 Task: Open Card Software Performance Review in Board Social Media Influencer Giveaway Strategy and Execution to Workspace Flight Bookings and add a team member Softage.2@softage.net, a label Yellow, a checklist Social Media Marketing, an attachment from your onedrive, a color Yellow and finally, add a card description 'Research and develop new pricing strategy for service offerings' and a comment 'Let us approach this task with a sense of transparency and open communication, ensuring that all stakeholders are informed and involved.'. Add a start date 'Jan 06, 1900' with a due date 'Jan 13, 1900'
Action: Mouse moved to (97, 373)
Screenshot: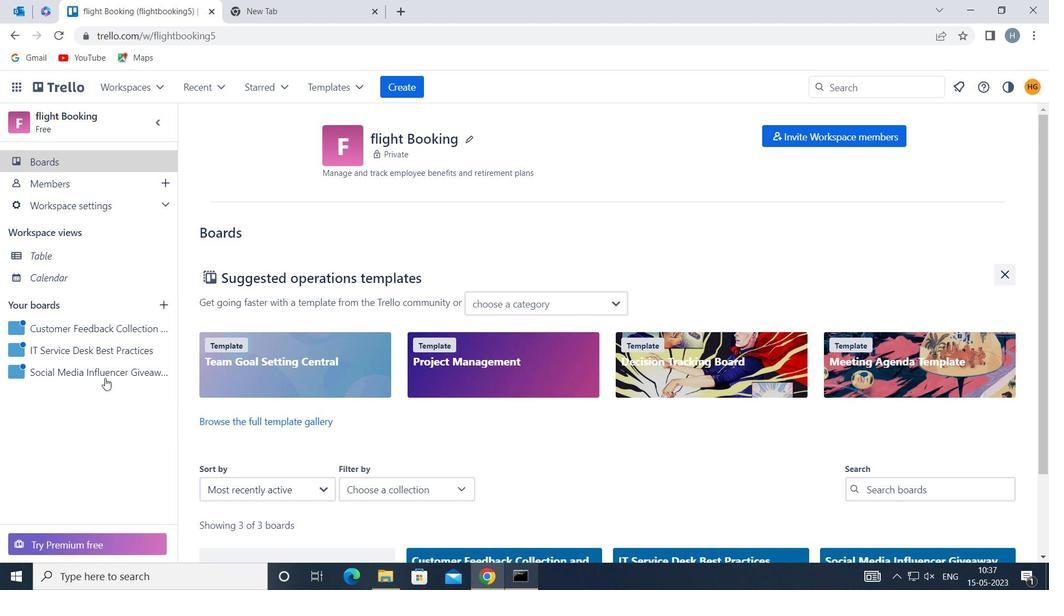 
Action: Mouse pressed left at (97, 373)
Screenshot: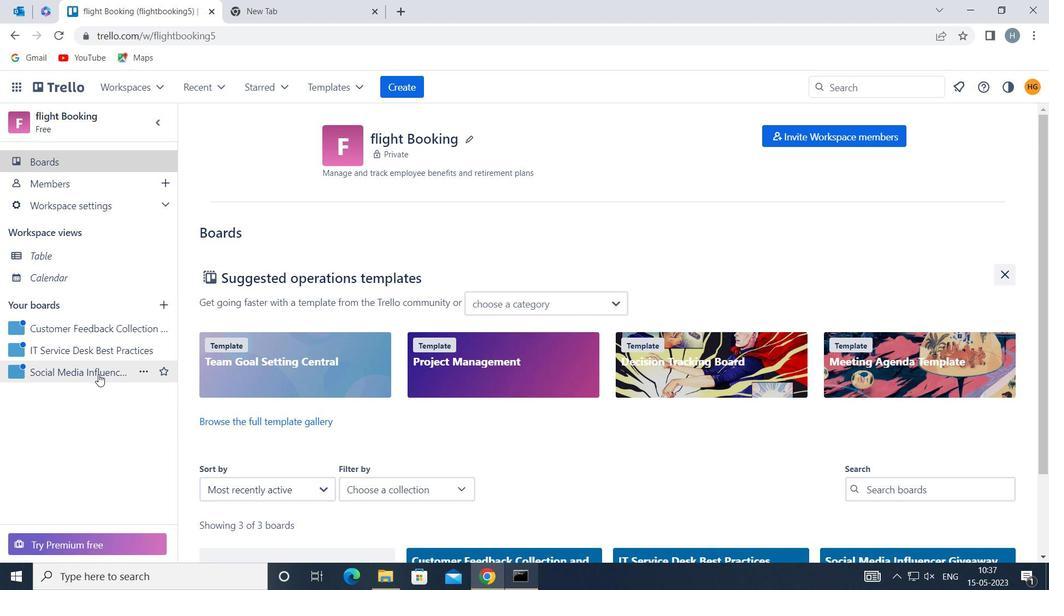 
Action: Mouse moved to (455, 189)
Screenshot: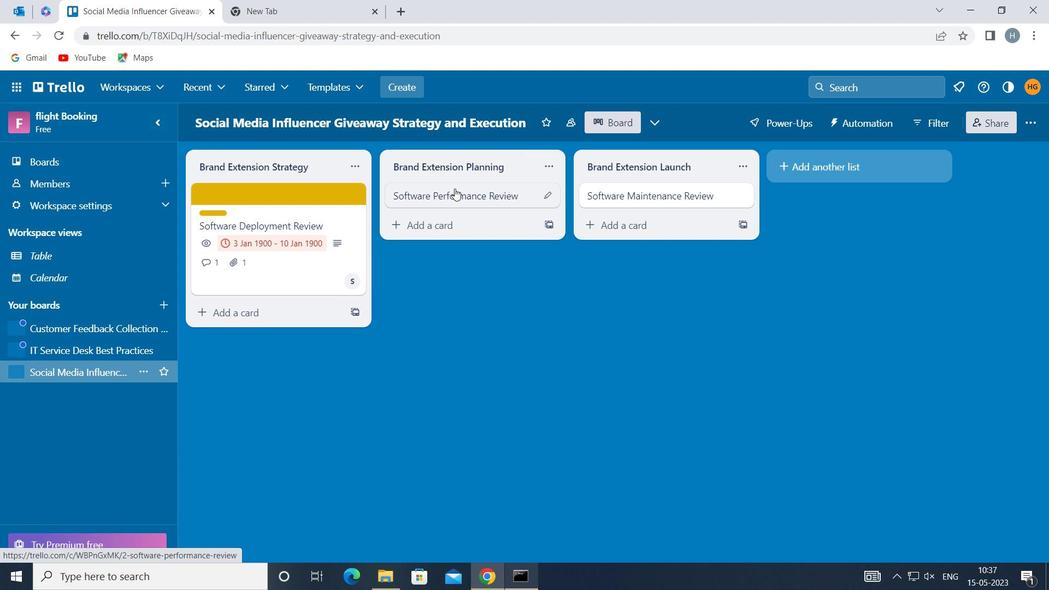
Action: Mouse pressed left at (455, 189)
Screenshot: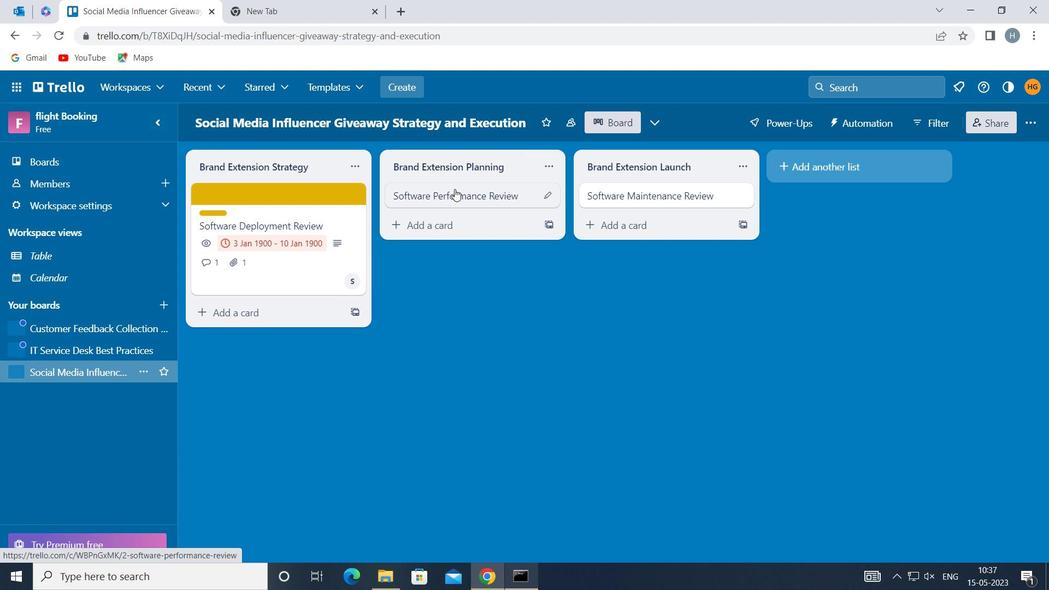 
Action: Mouse moved to (697, 240)
Screenshot: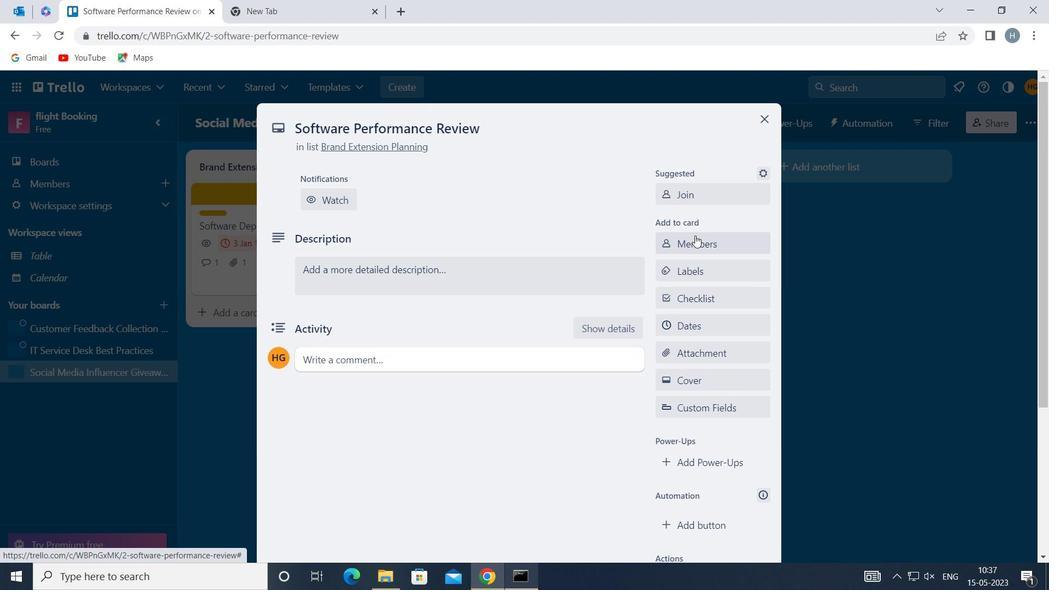 
Action: Mouse pressed left at (697, 240)
Screenshot: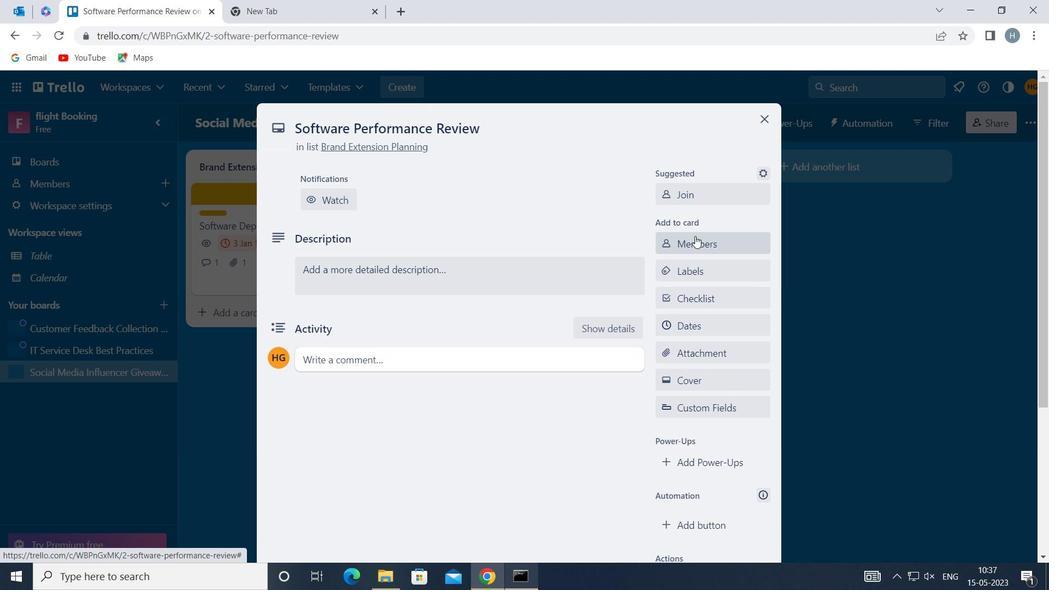
Action: Key pressed softage
Screenshot: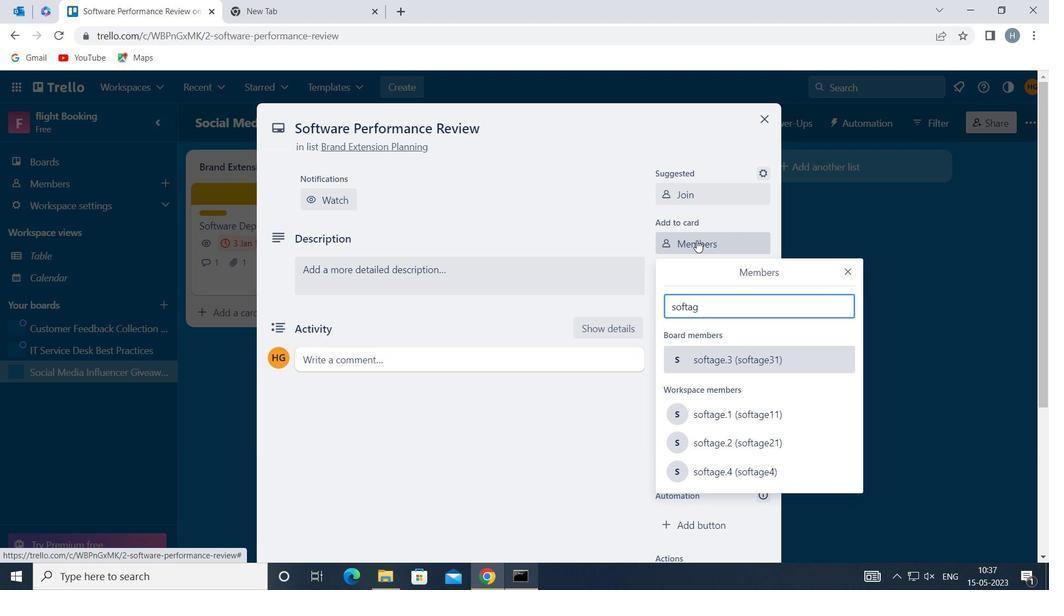 
Action: Mouse moved to (740, 441)
Screenshot: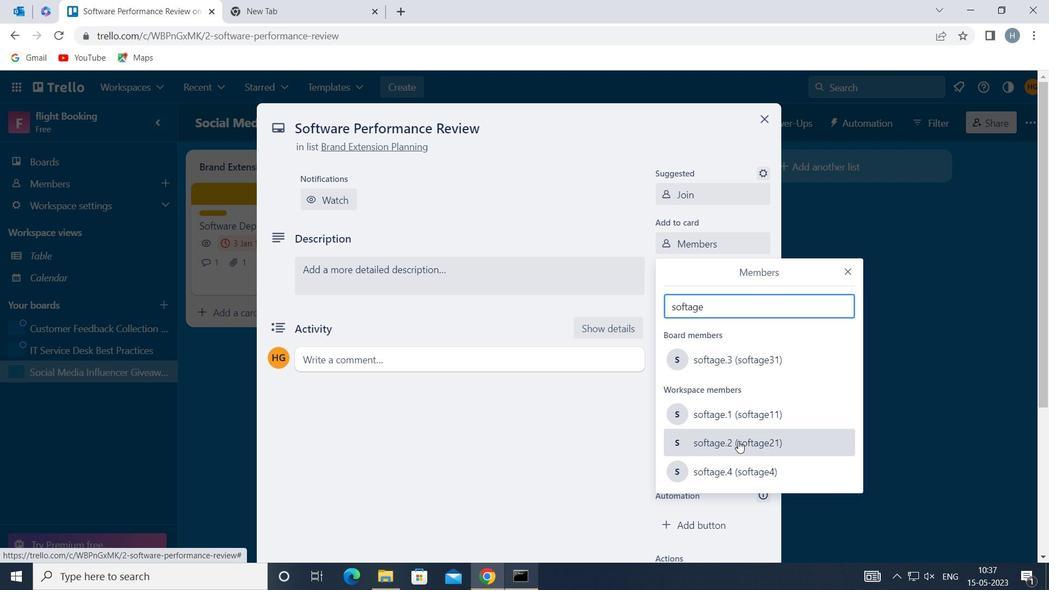 
Action: Mouse pressed left at (740, 441)
Screenshot: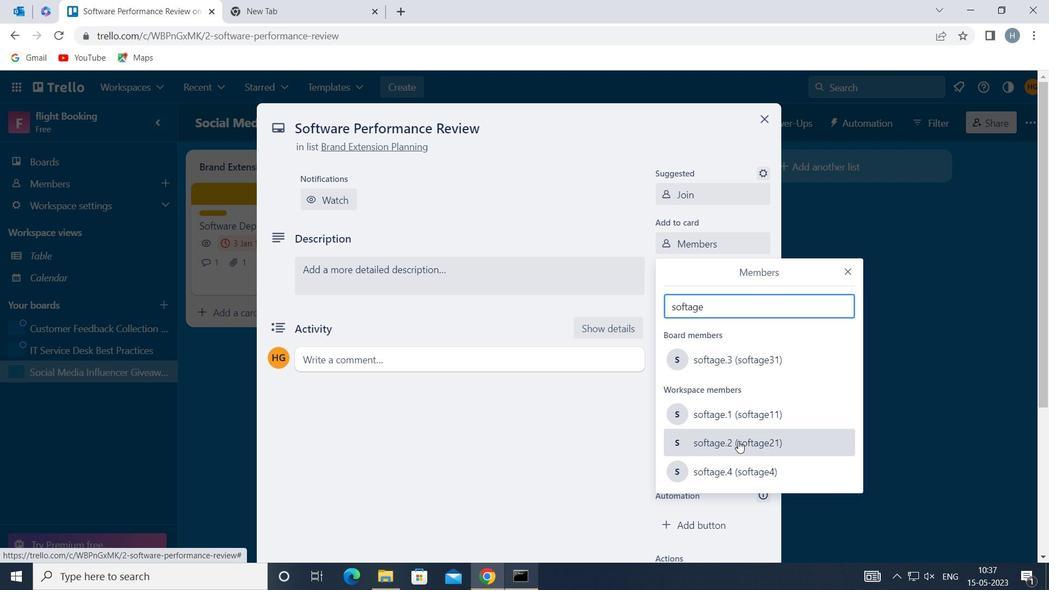 
Action: Mouse moved to (851, 271)
Screenshot: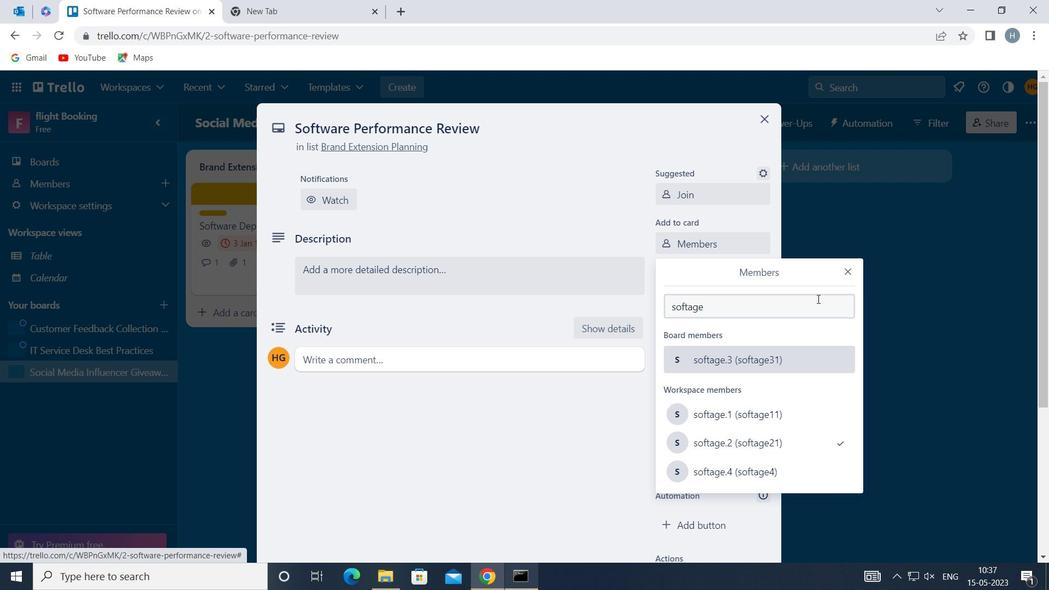
Action: Mouse pressed left at (851, 271)
Screenshot: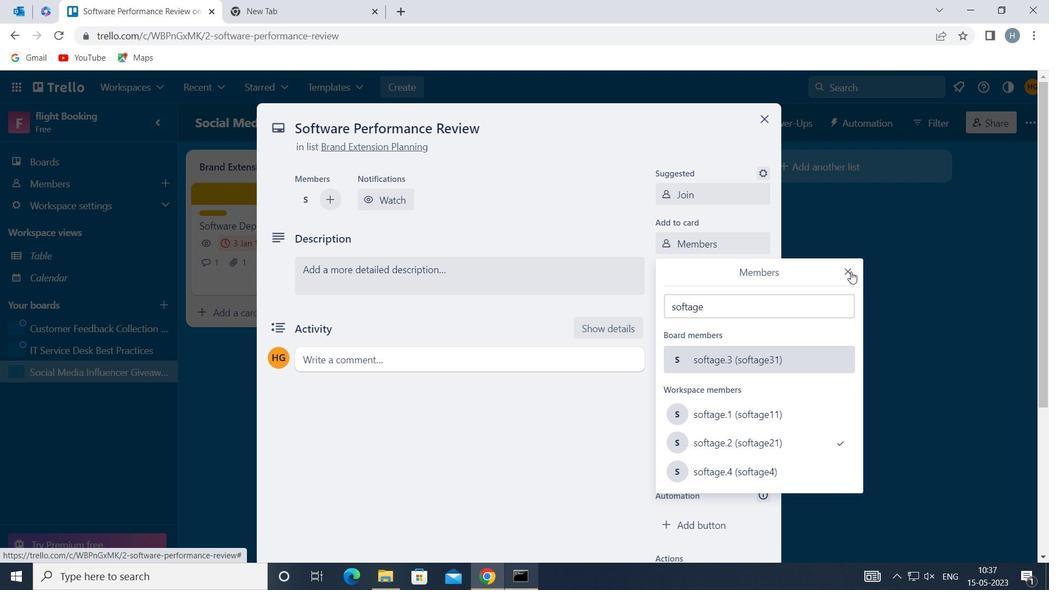 
Action: Mouse moved to (719, 265)
Screenshot: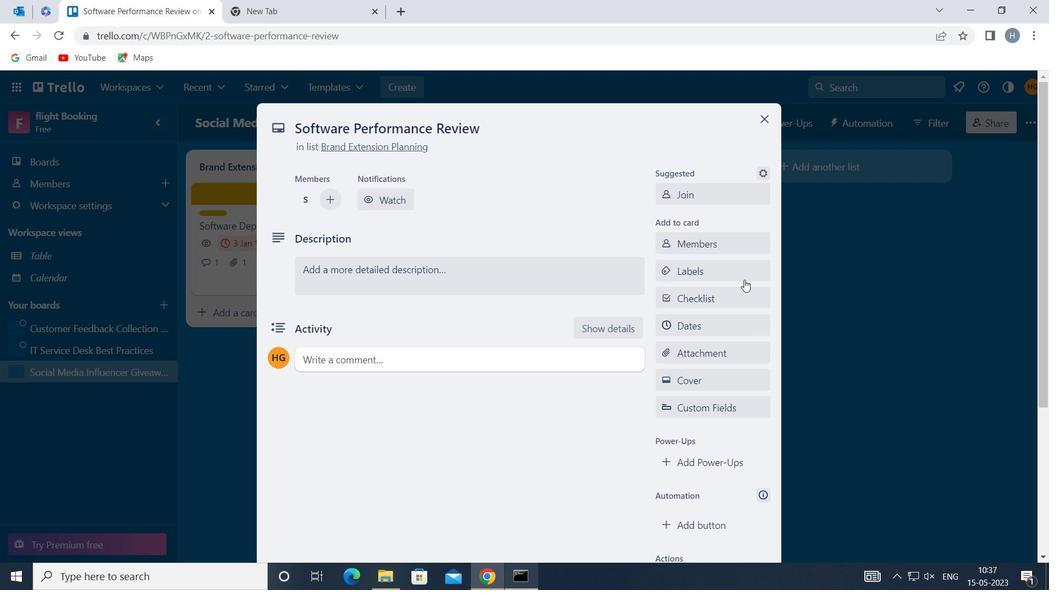 
Action: Mouse pressed left at (719, 265)
Screenshot: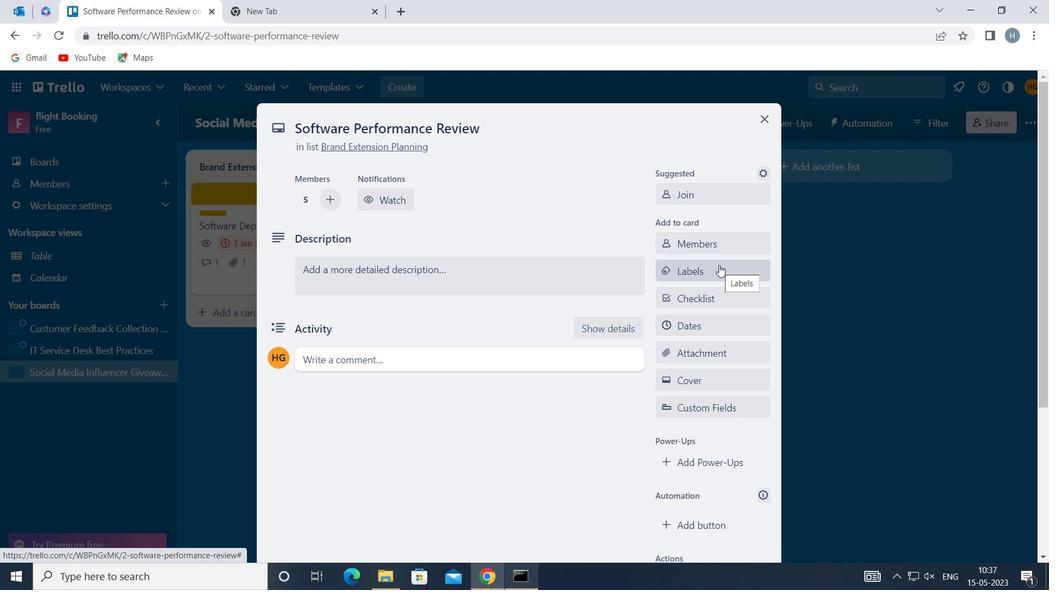 
Action: Mouse moved to (738, 225)
Screenshot: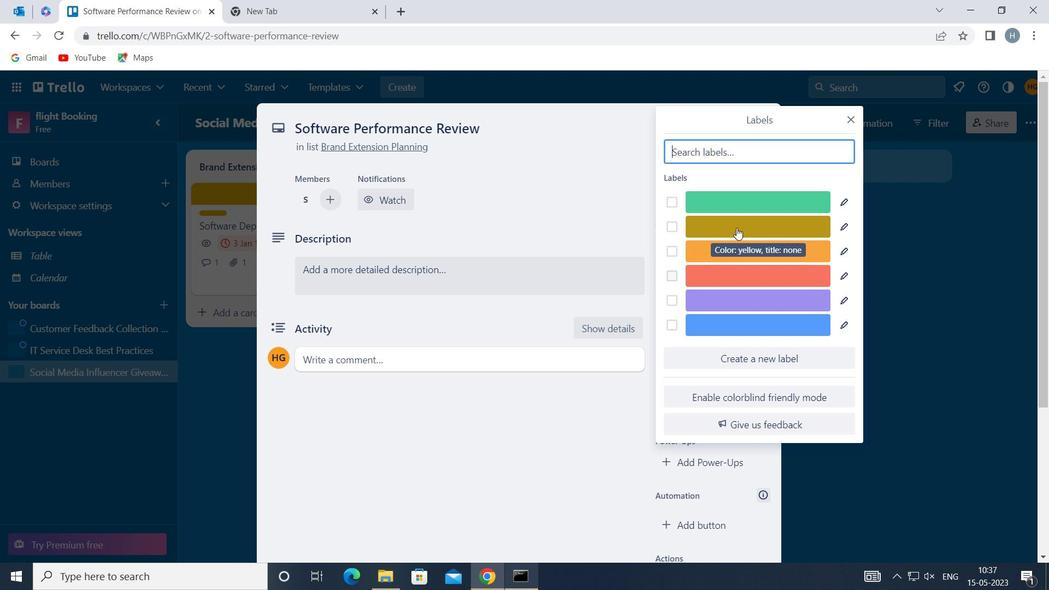 
Action: Mouse pressed left at (738, 225)
Screenshot: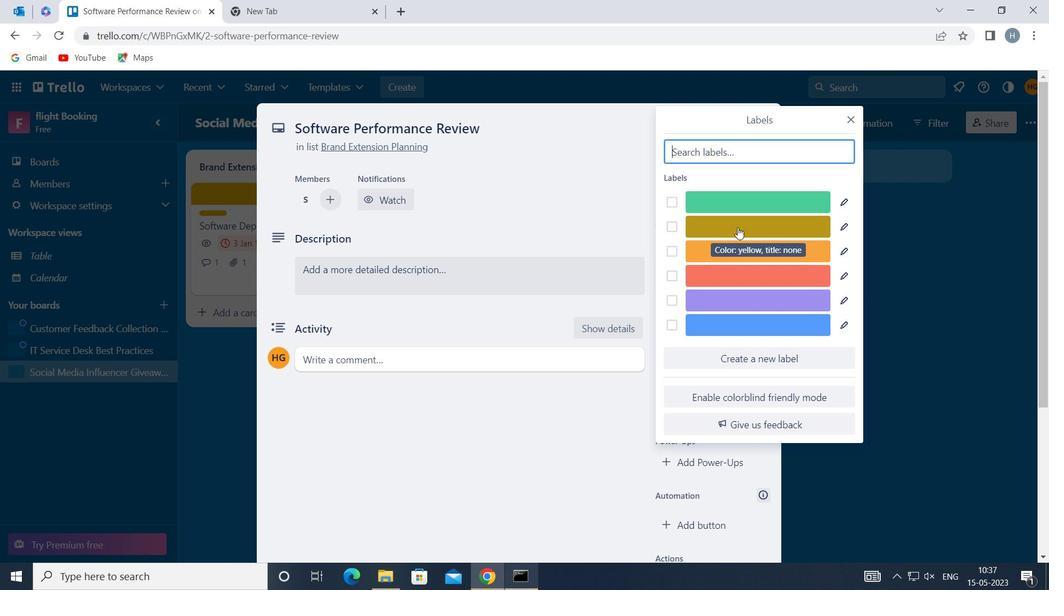 
Action: Mouse moved to (850, 117)
Screenshot: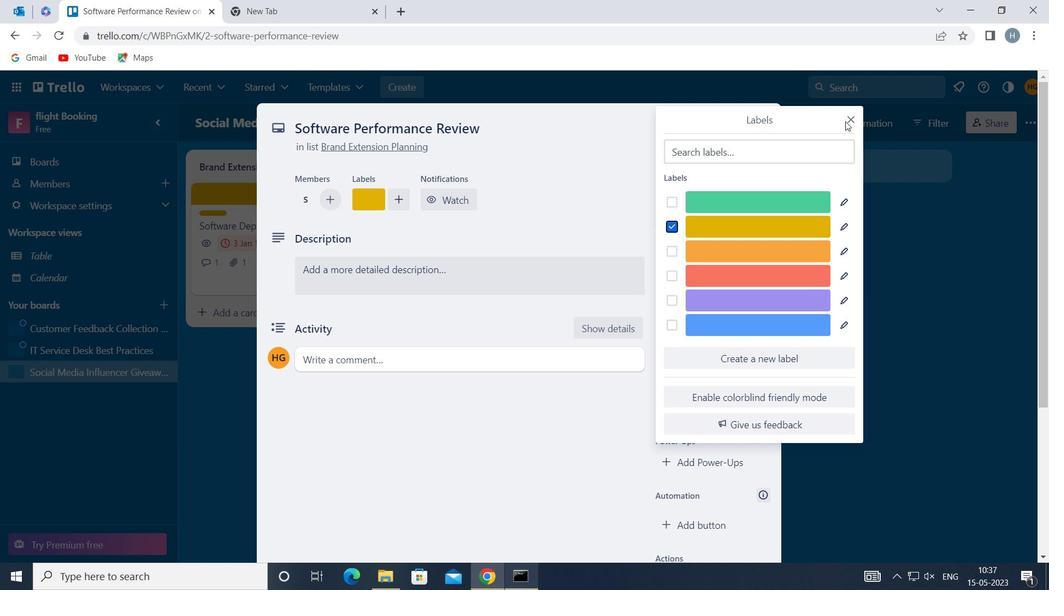 
Action: Mouse pressed left at (850, 117)
Screenshot: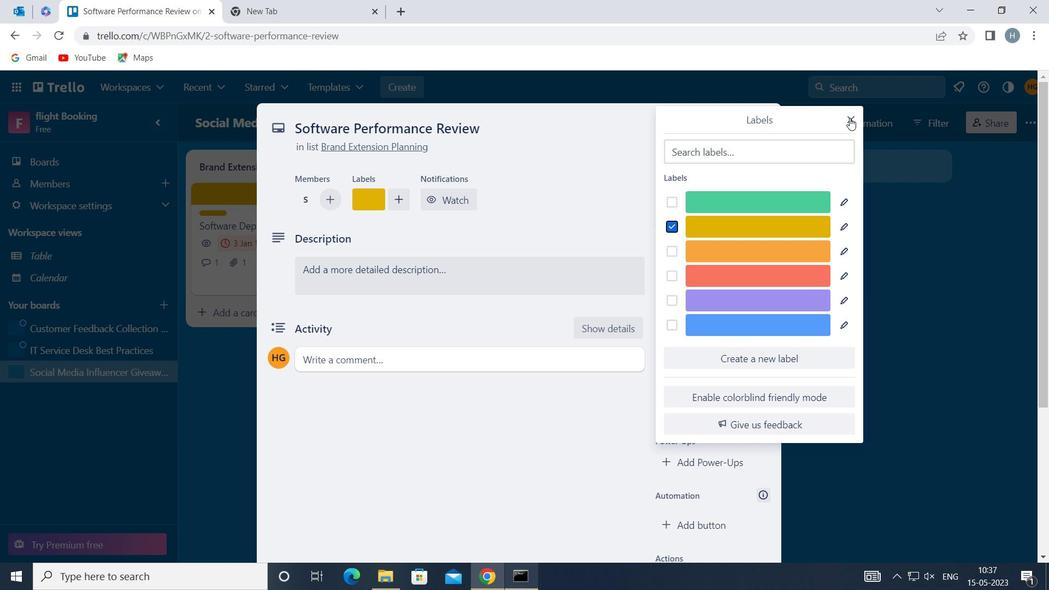 
Action: Mouse moved to (730, 289)
Screenshot: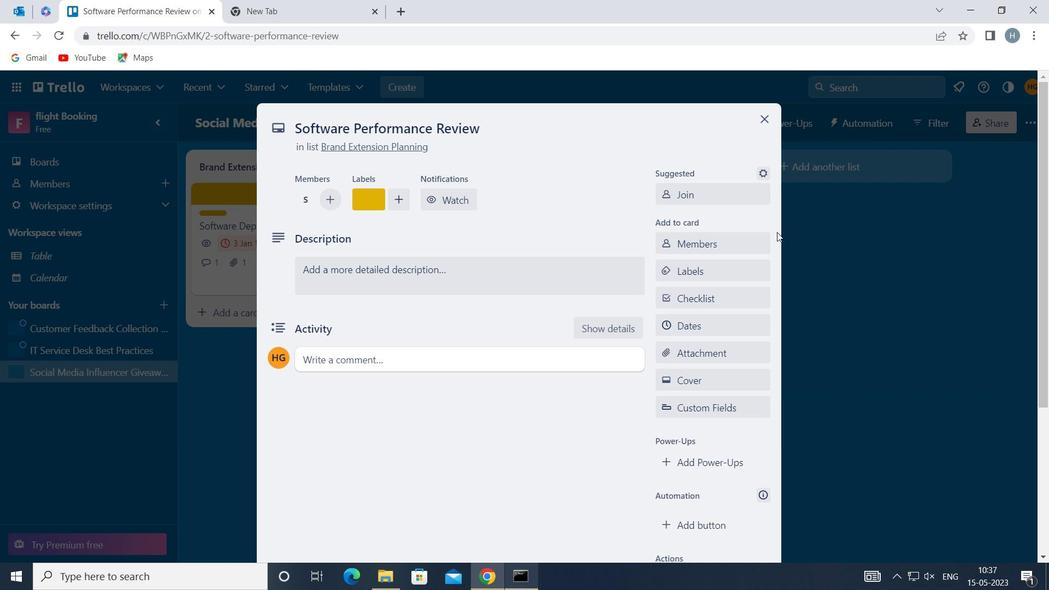 
Action: Mouse pressed left at (730, 289)
Screenshot: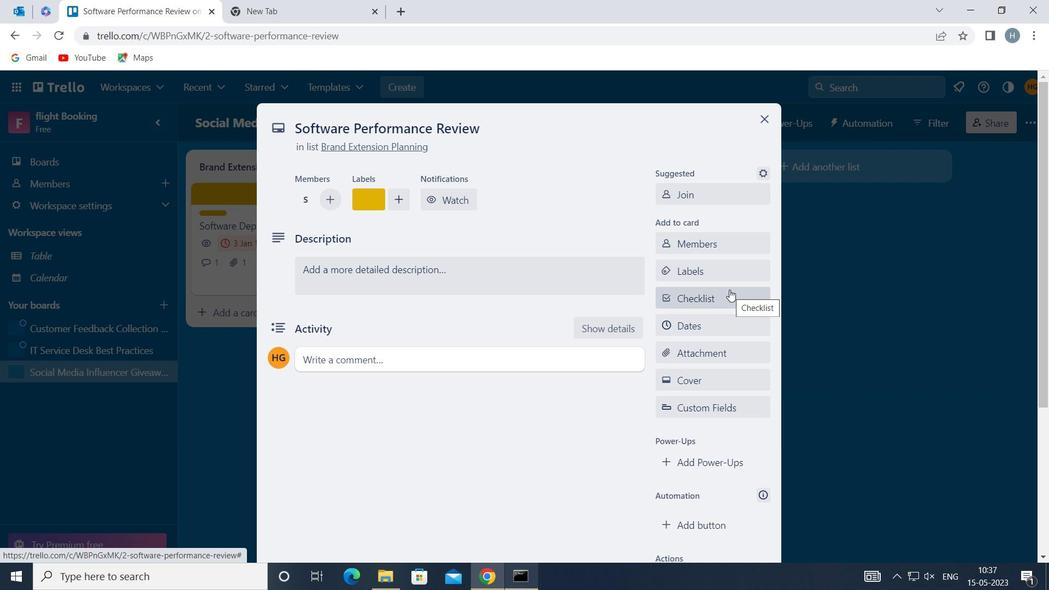 
Action: Key pressed <Key.shift>SOCIAL<Key.space><Key.shift>MEDIA<Key.space><Key.shift>MARKETING
Screenshot: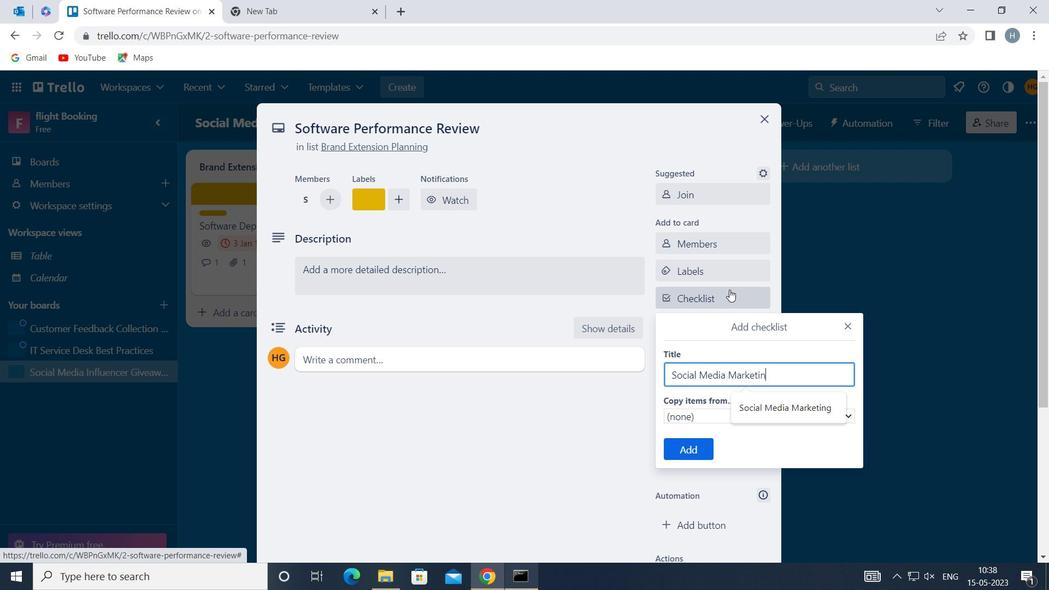 
Action: Mouse moved to (684, 446)
Screenshot: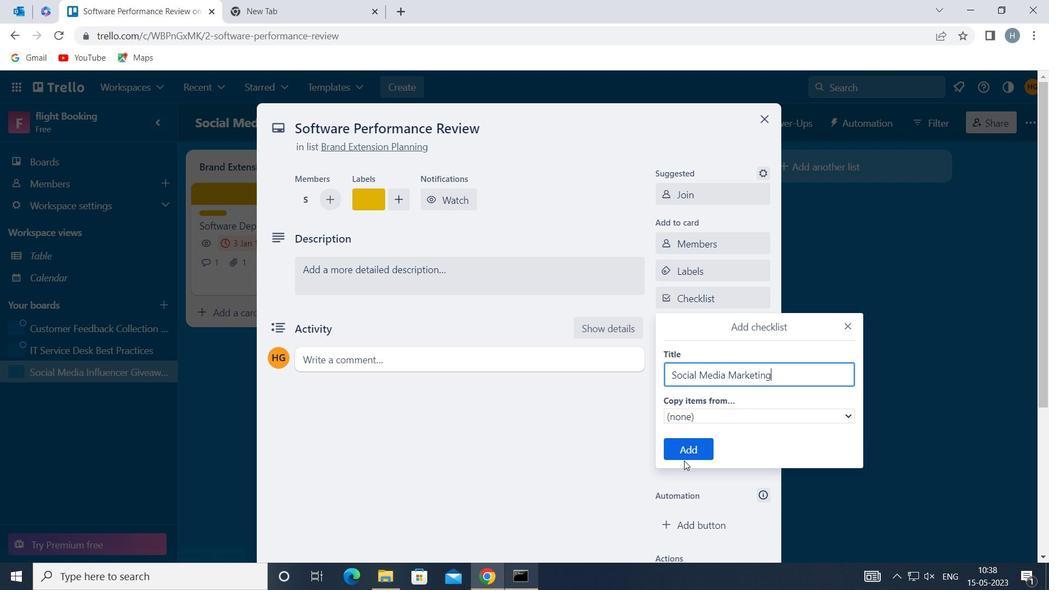 
Action: Mouse pressed left at (684, 446)
Screenshot: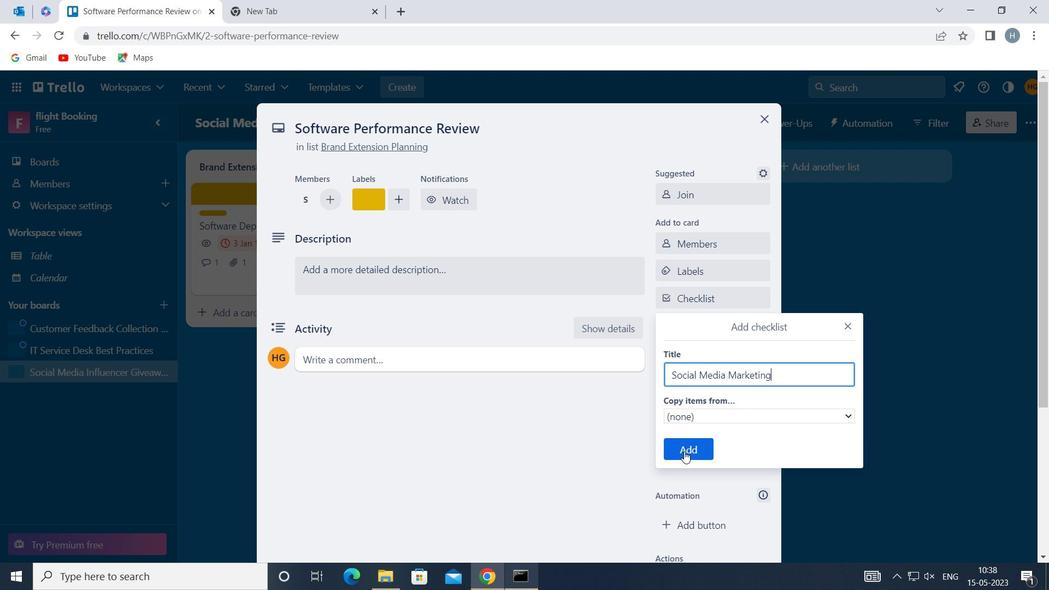 
Action: Mouse moved to (720, 348)
Screenshot: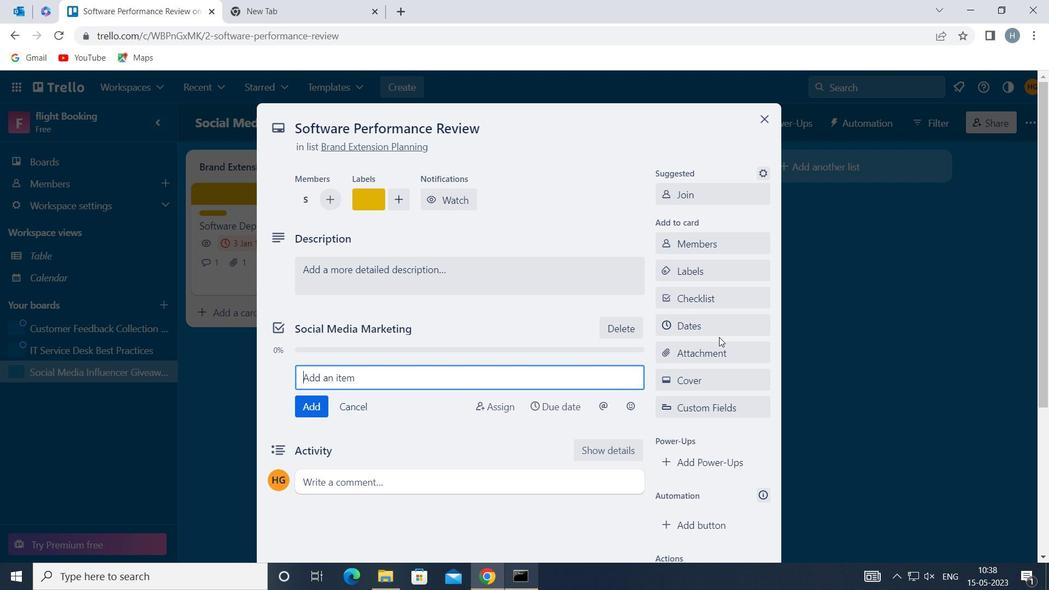 
Action: Mouse pressed left at (720, 348)
Screenshot: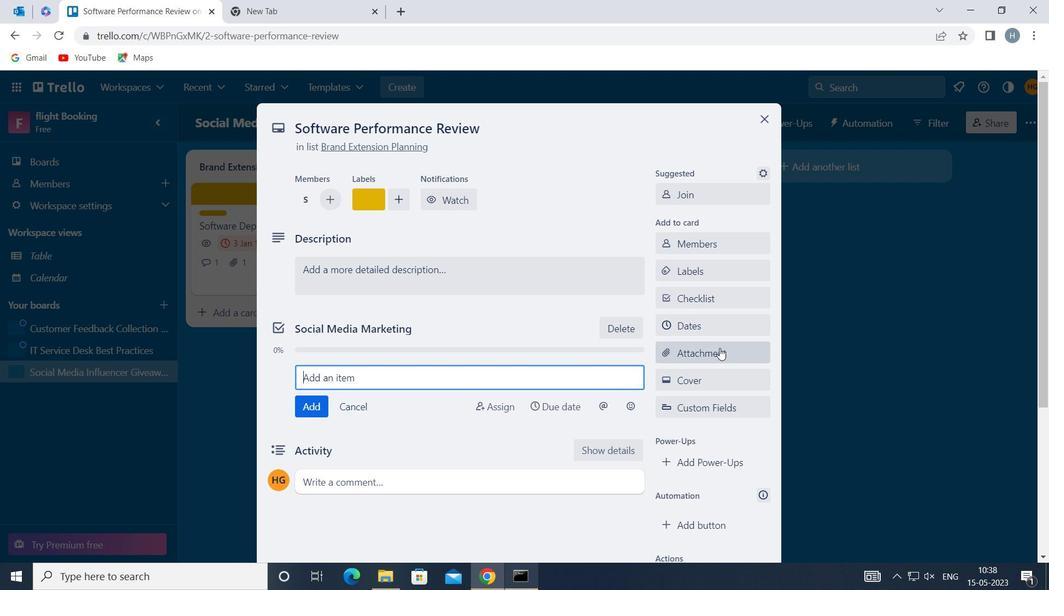 
Action: Mouse moved to (709, 256)
Screenshot: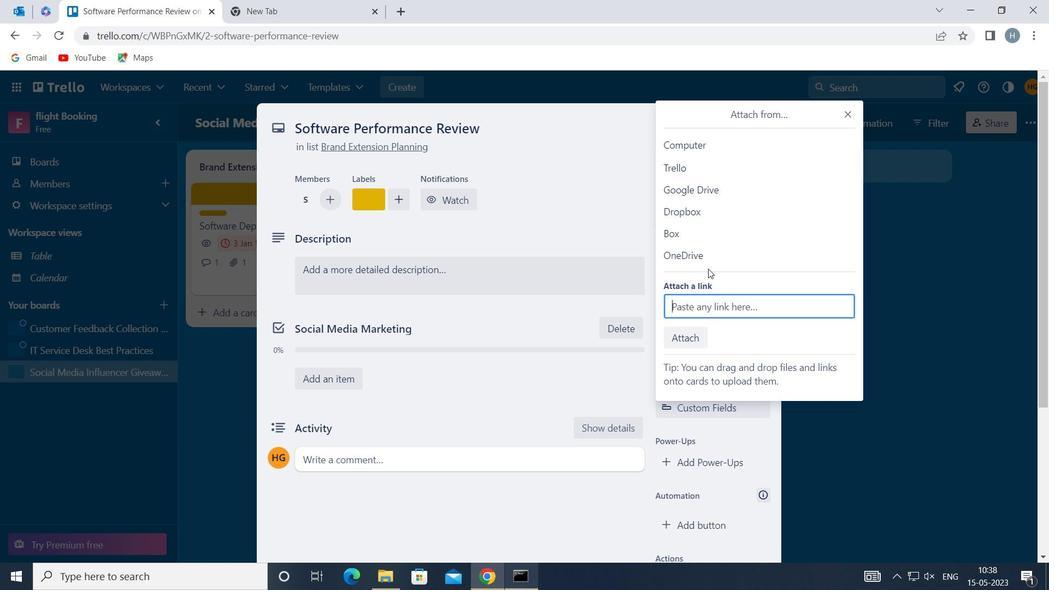 
Action: Mouse pressed left at (709, 256)
Screenshot: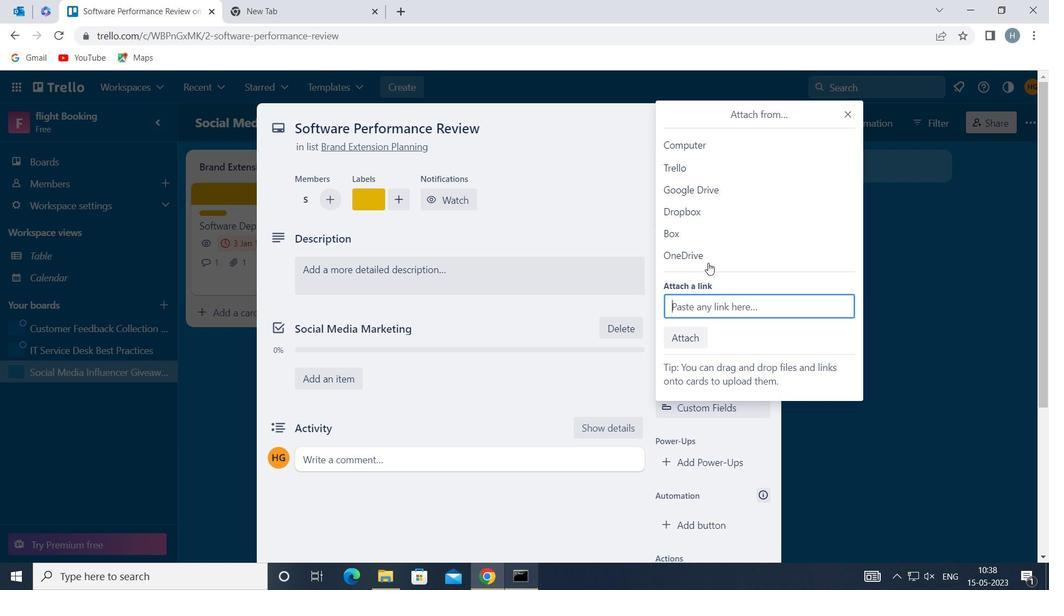 
Action: Mouse moved to (629, 199)
Screenshot: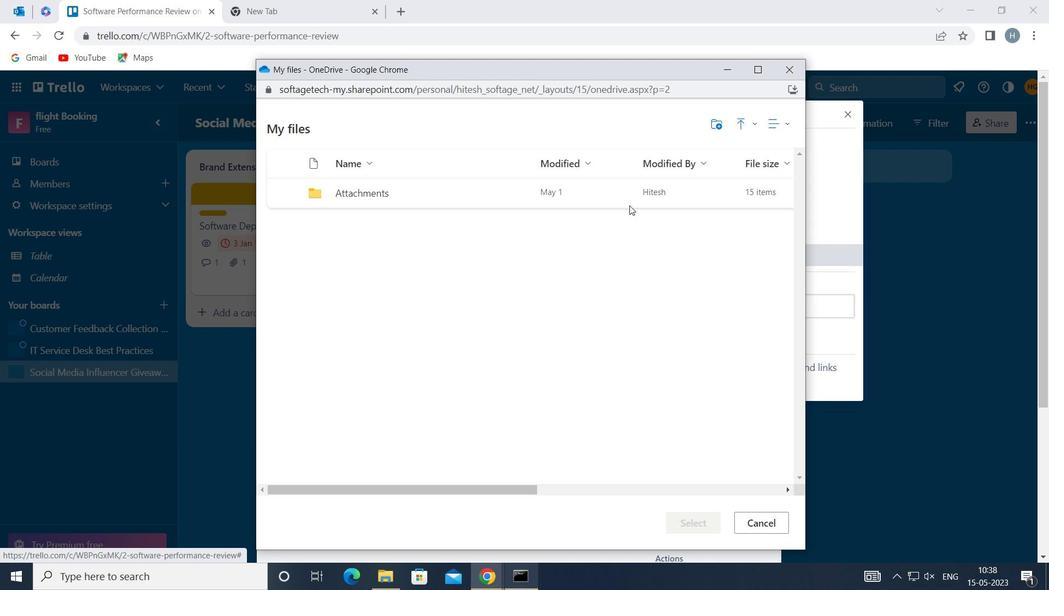 
Action: Mouse pressed left at (629, 199)
Screenshot: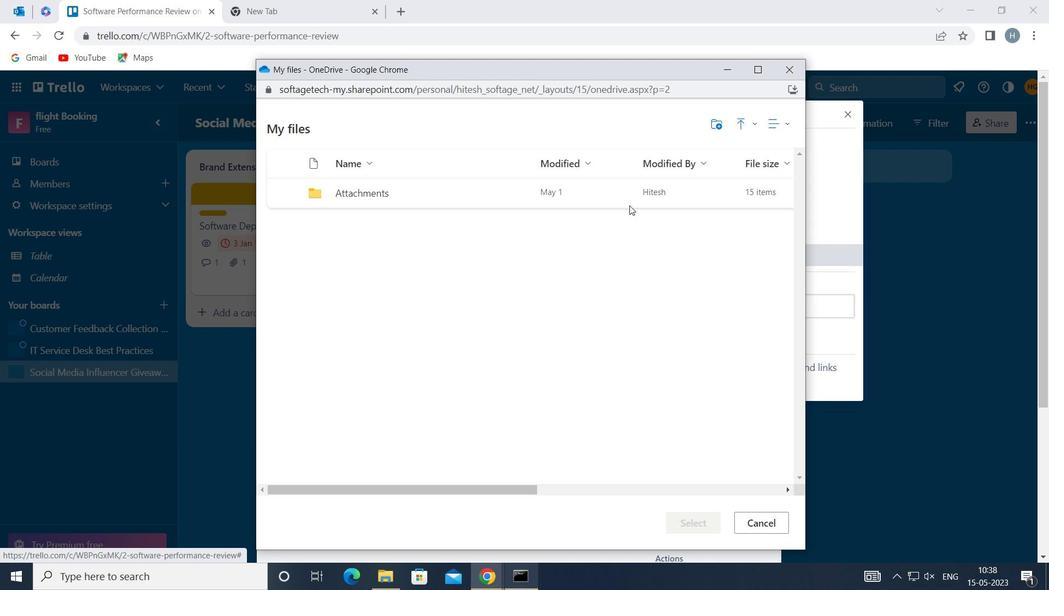 
Action: Mouse pressed left at (629, 199)
Screenshot: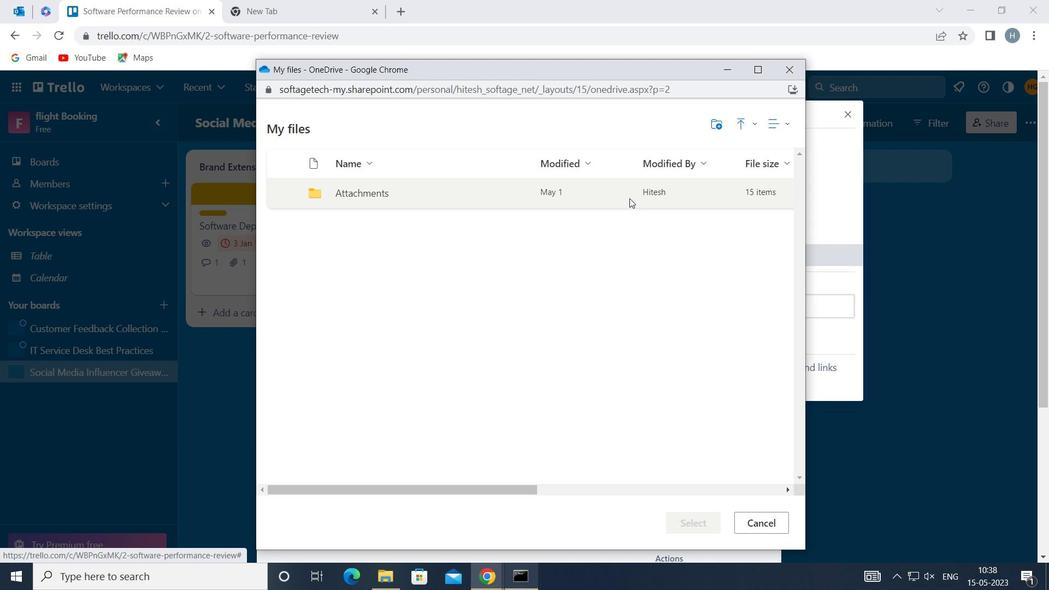 
Action: Mouse moved to (623, 228)
Screenshot: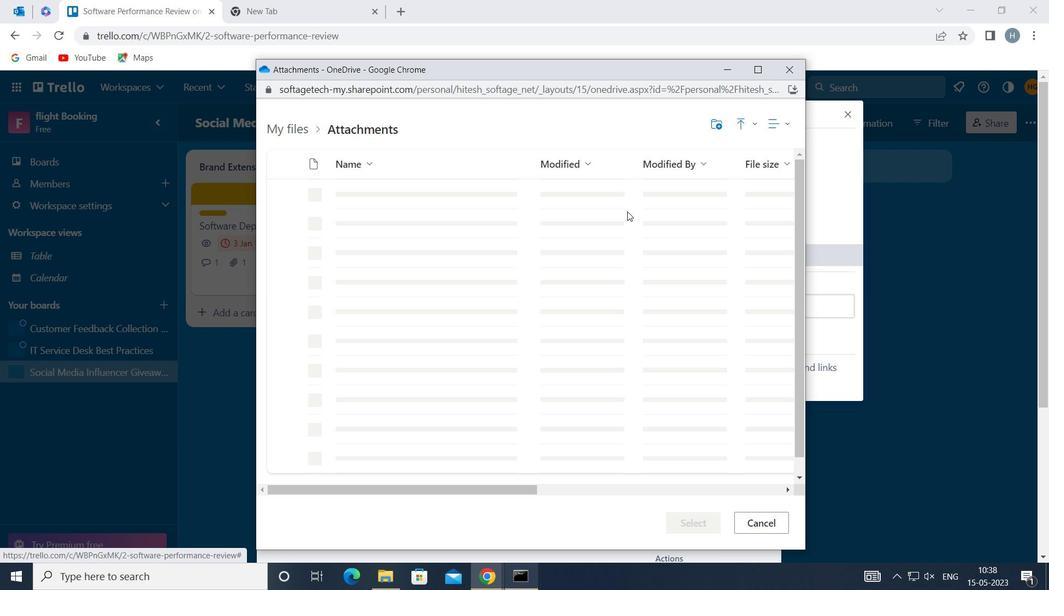 
Action: Mouse pressed left at (623, 228)
Screenshot: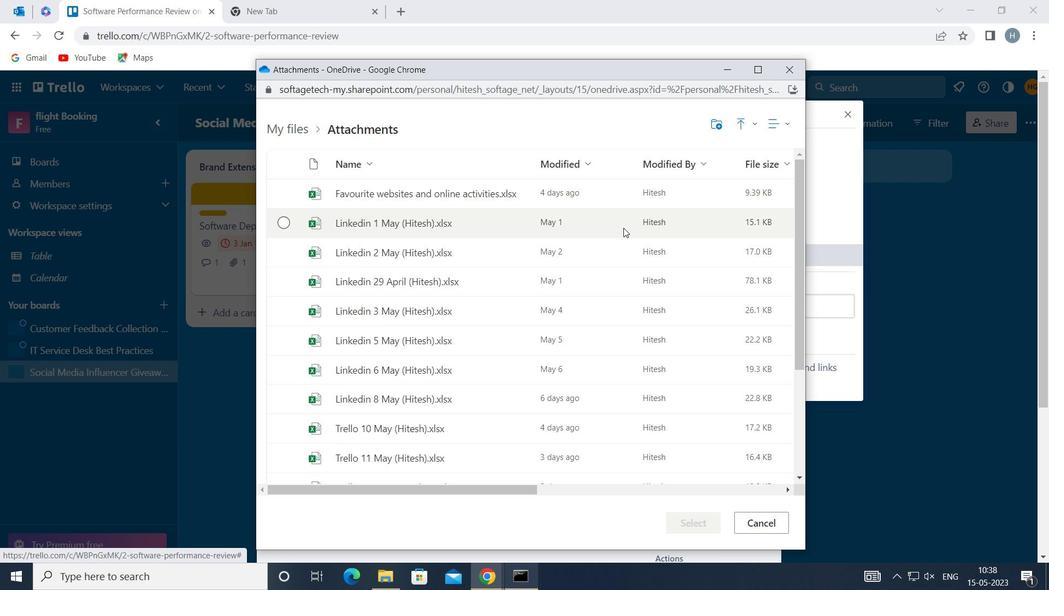 
Action: Mouse moved to (696, 518)
Screenshot: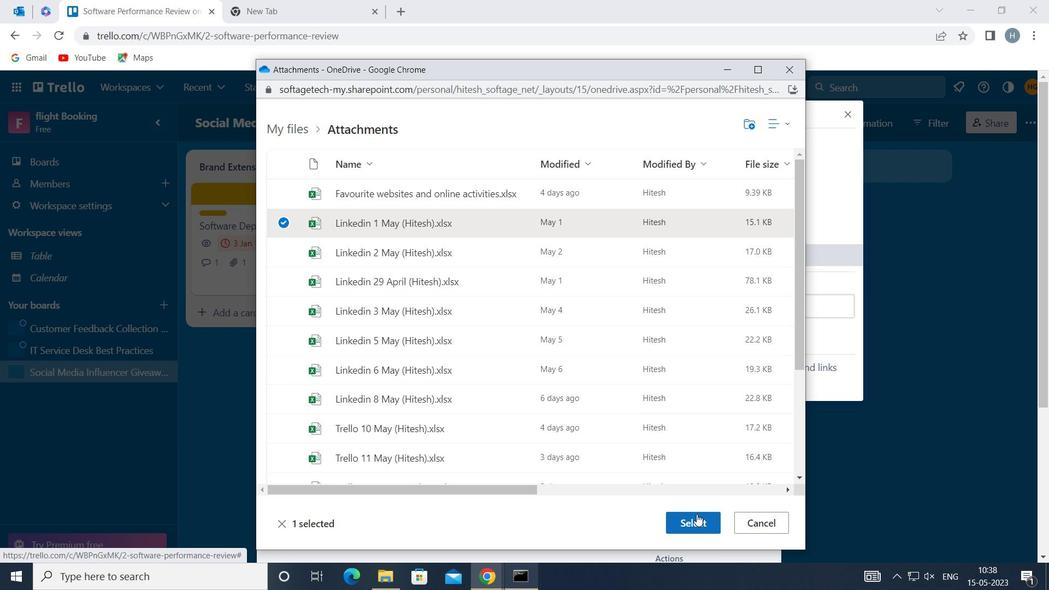 
Action: Mouse pressed left at (696, 518)
Screenshot: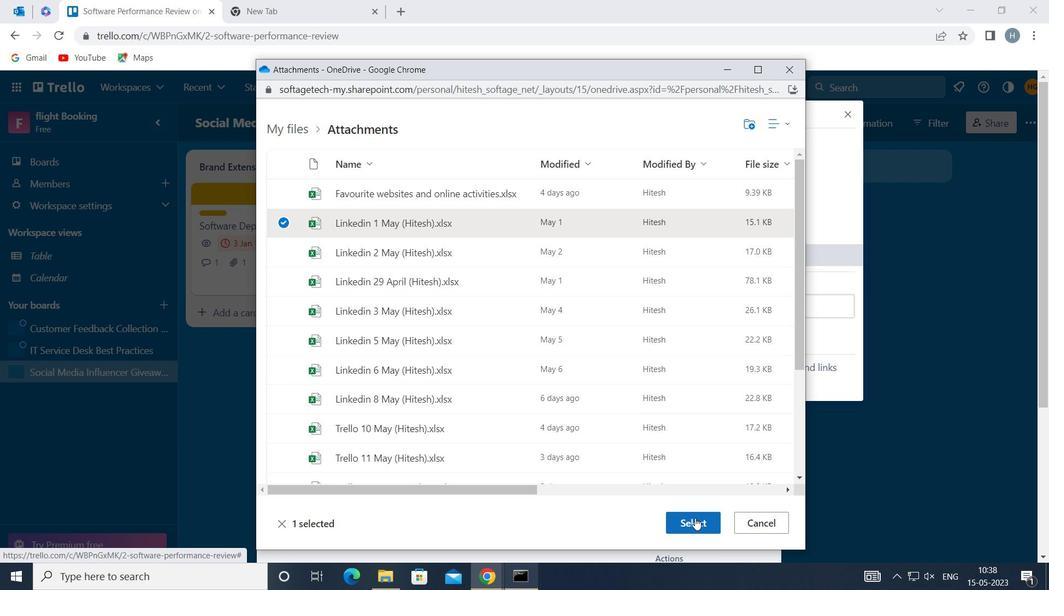
Action: Mouse moved to (701, 379)
Screenshot: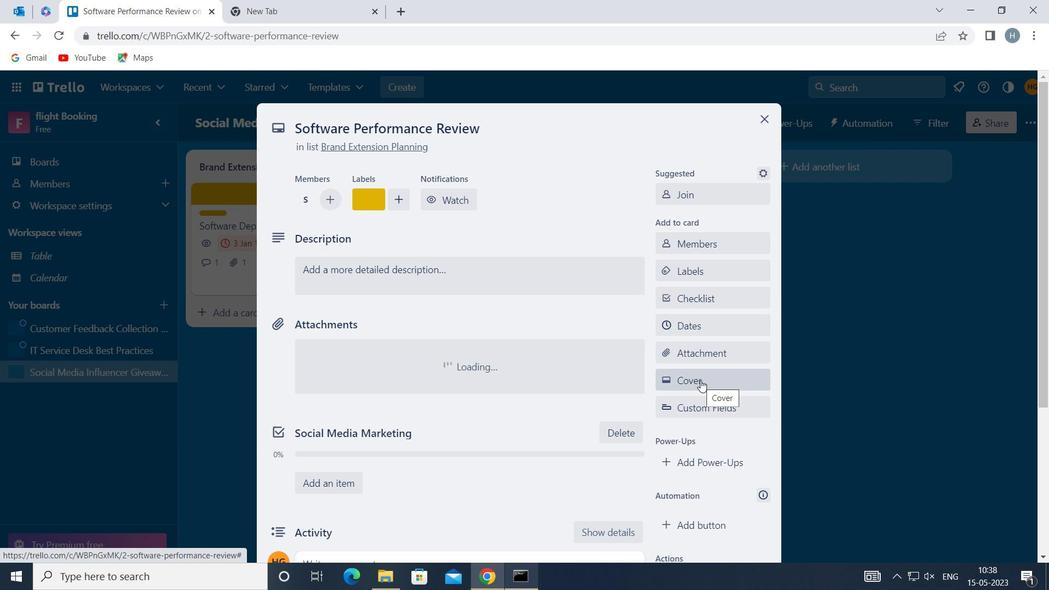 
Action: Mouse pressed left at (701, 379)
Screenshot: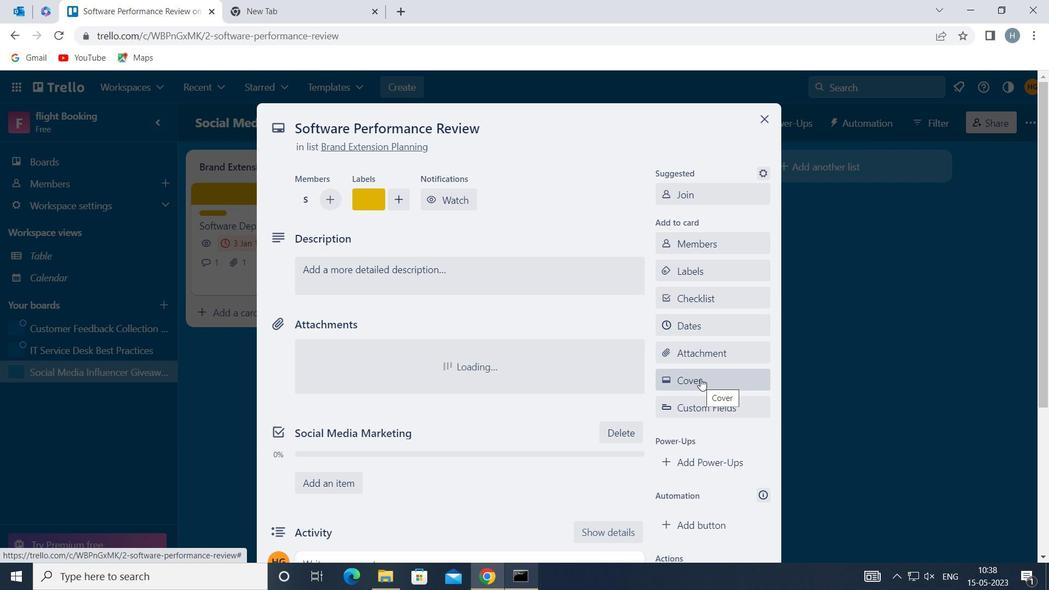 
Action: Mouse moved to (721, 282)
Screenshot: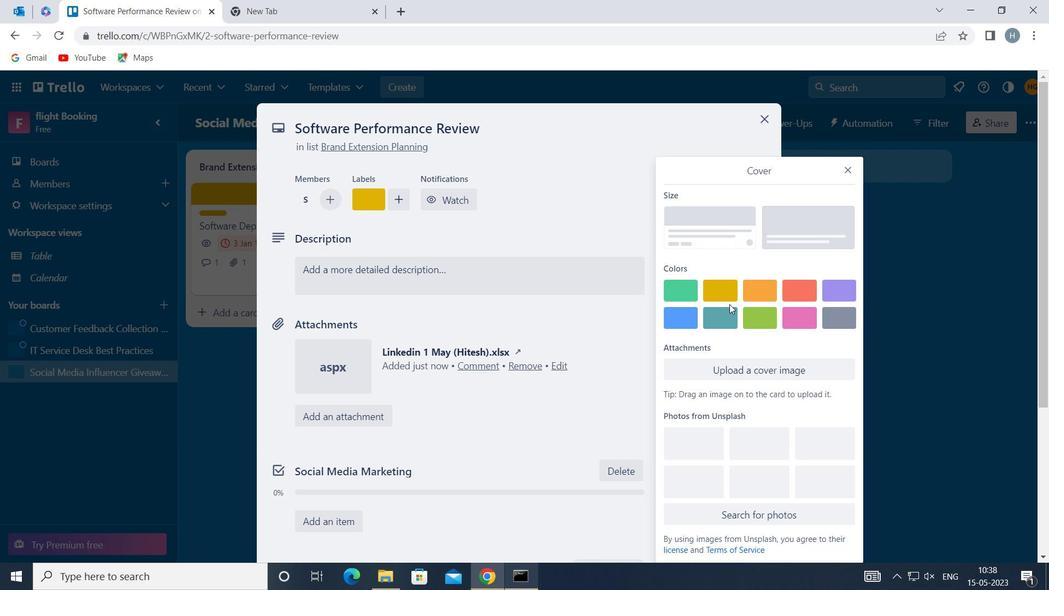 
Action: Mouse pressed left at (721, 282)
Screenshot: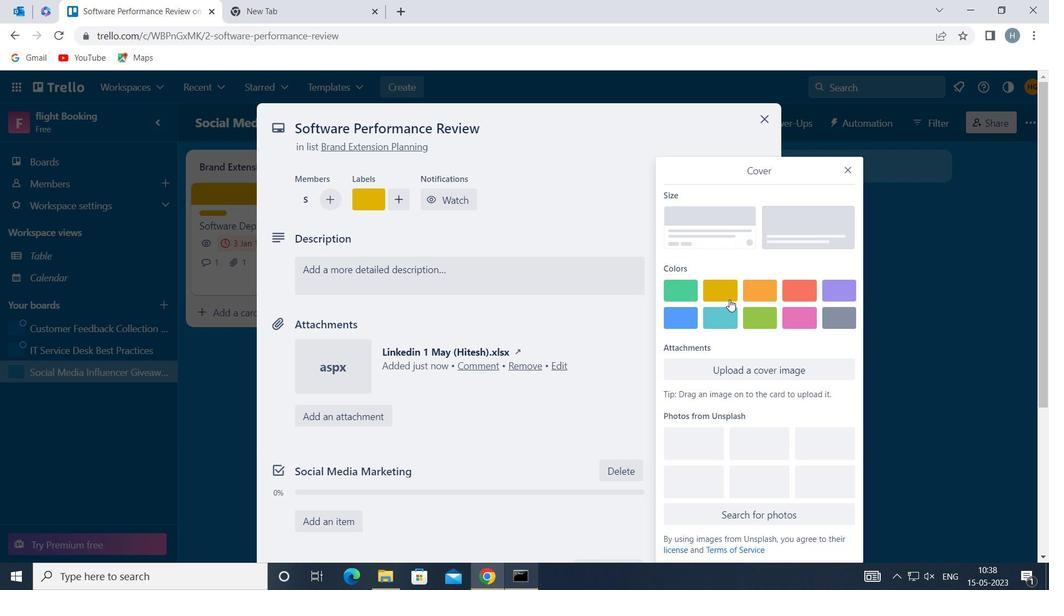 
Action: Mouse moved to (849, 142)
Screenshot: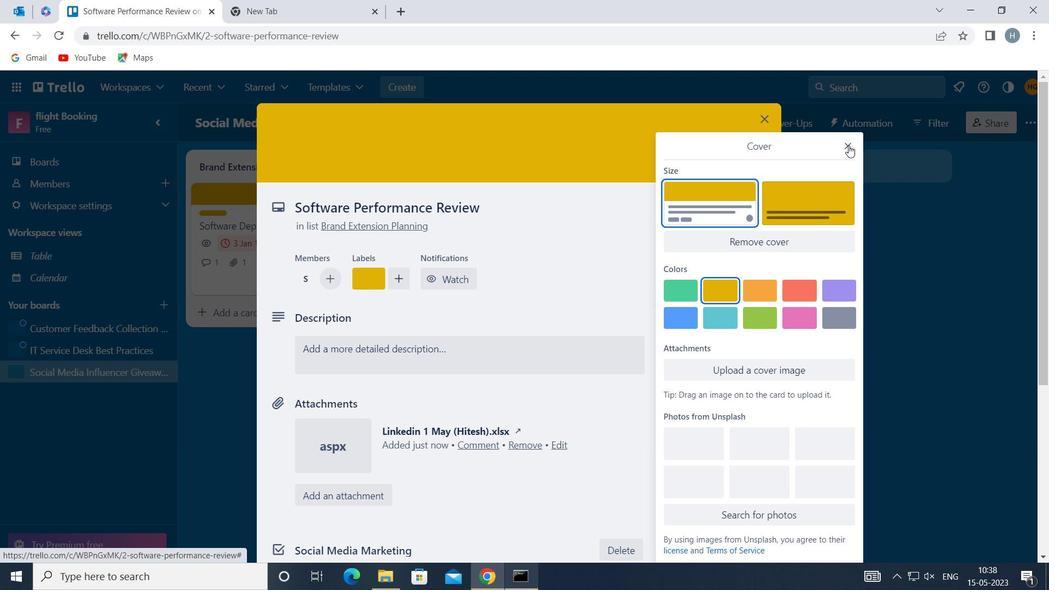 
Action: Mouse pressed left at (849, 142)
Screenshot: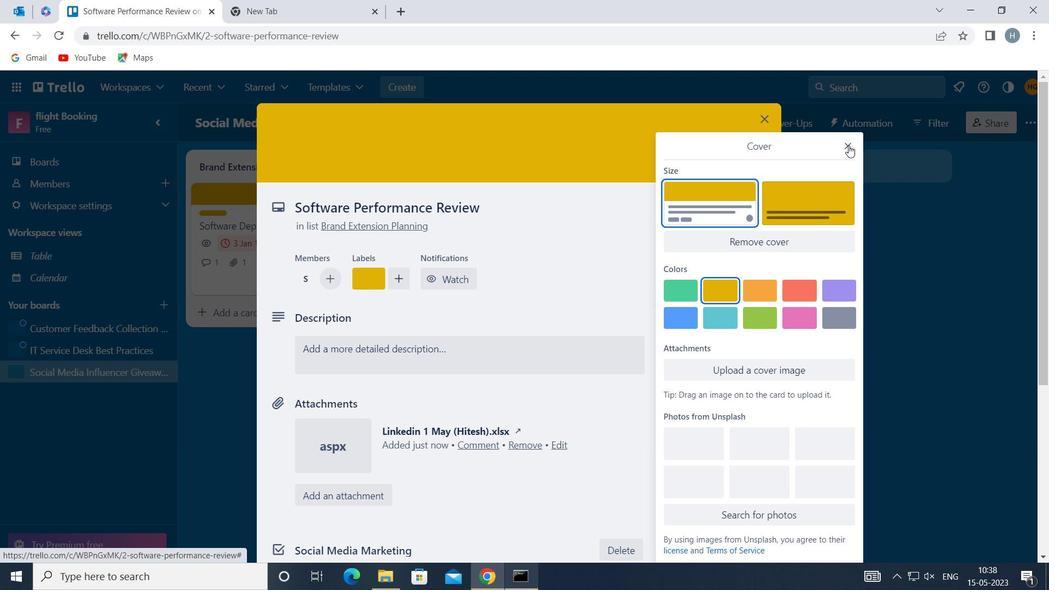 
Action: Mouse moved to (504, 343)
Screenshot: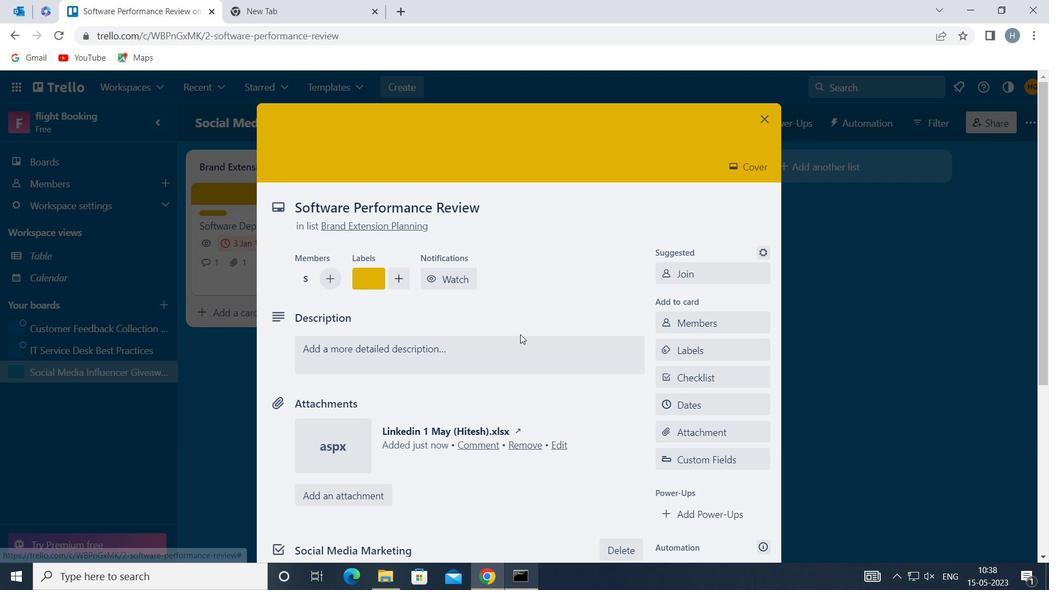 
Action: Mouse pressed left at (504, 343)
Screenshot: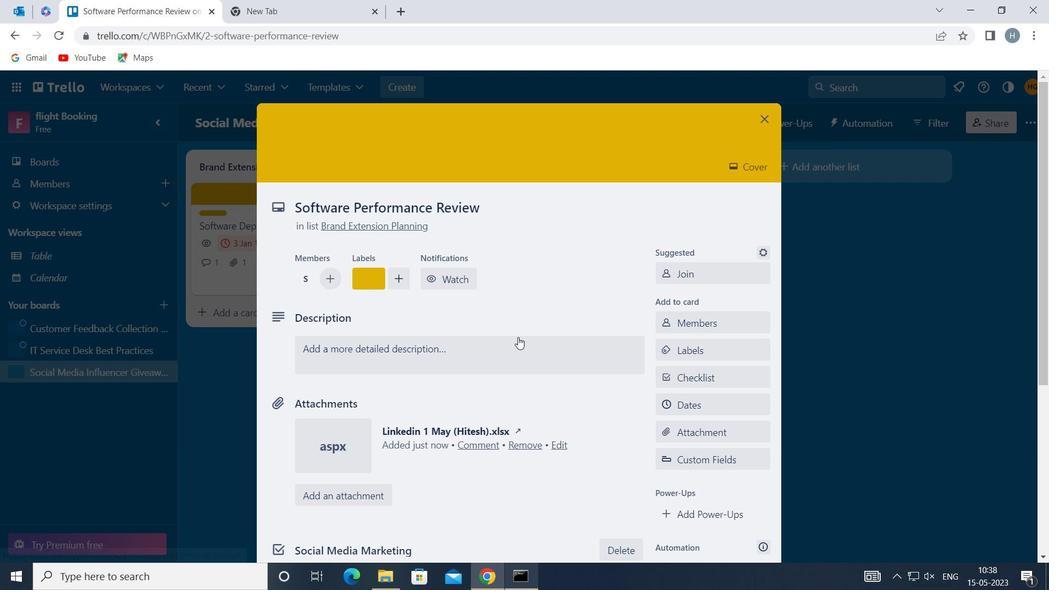 
Action: Key pressed <Key.shift>RESEARCH<Key.space>AND<Key.space>DEVELOP<Key.space>NEW<Key.space>PRICING<Key.space>STA<Key.backspace>RATEGY<Key.space>FOR<Key.space>SERVICE<Key.space>OFFERINGS
Screenshot: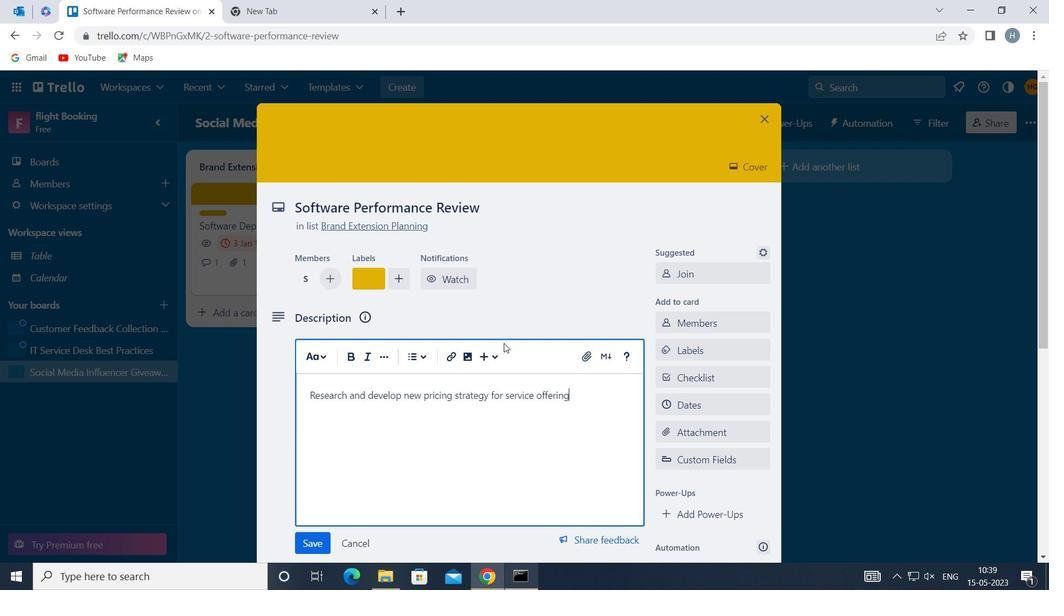 
Action: Mouse moved to (313, 540)
Screenshot: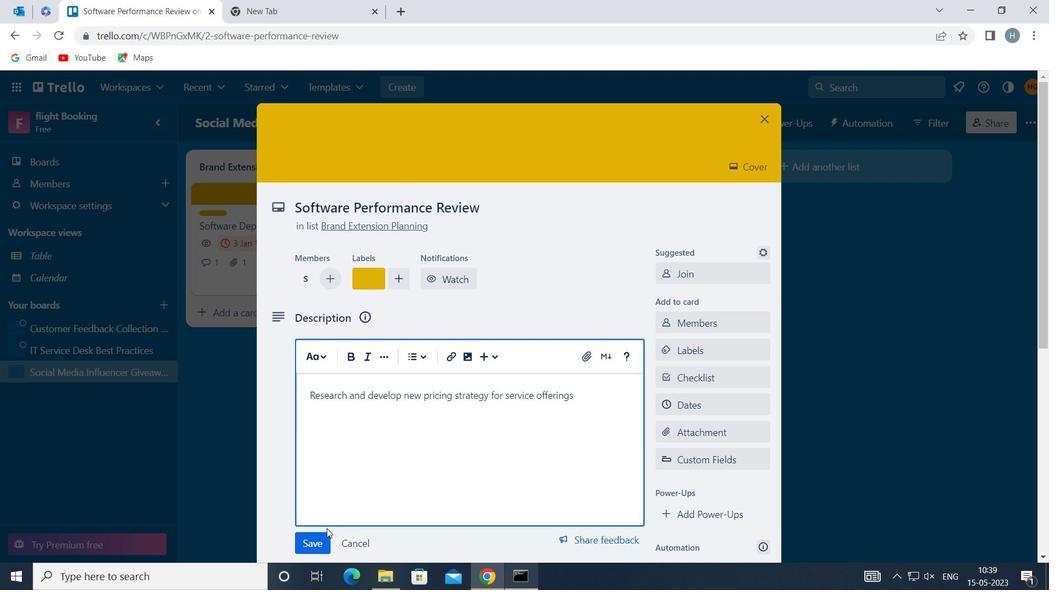 
Action: Mouse pressed left at (313, 540)
Screenshot: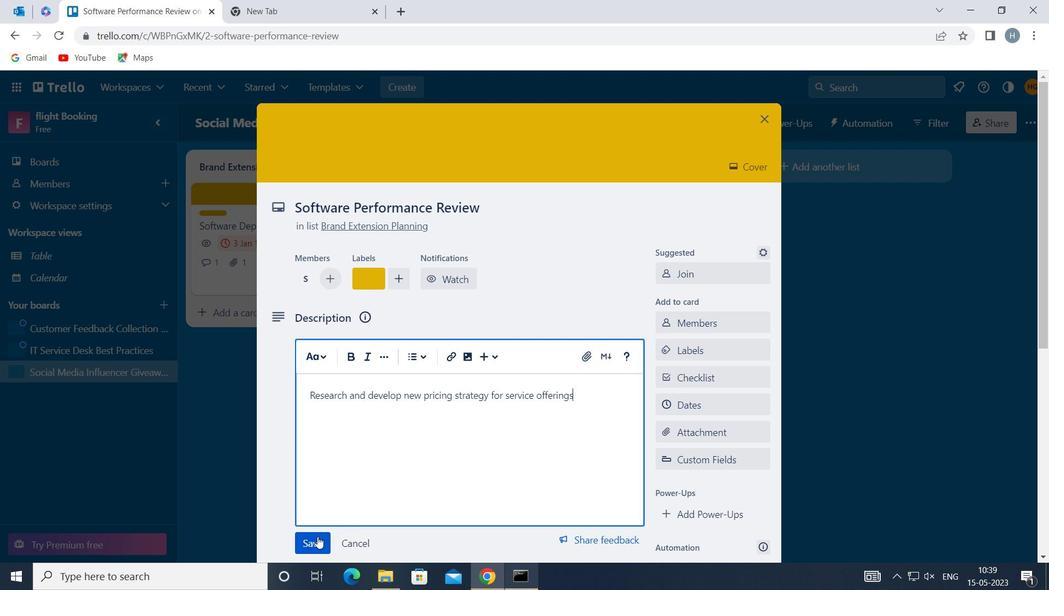 
Action: Mouse moved to (403, 379)
Screenshot: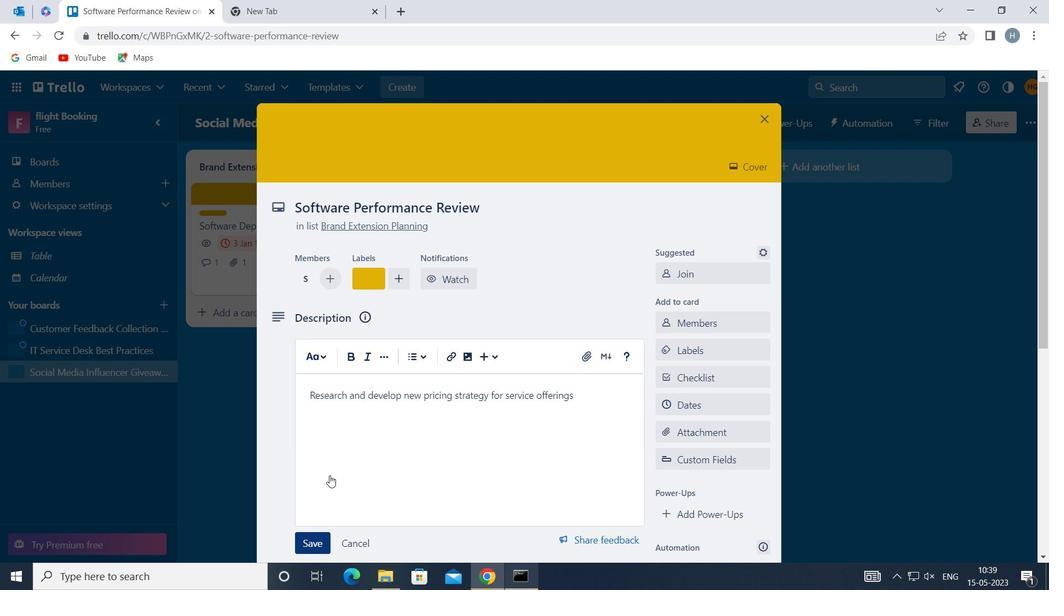 
Action: Mouse scrolled (403, 378) with delta (0, 0)
Screenshot: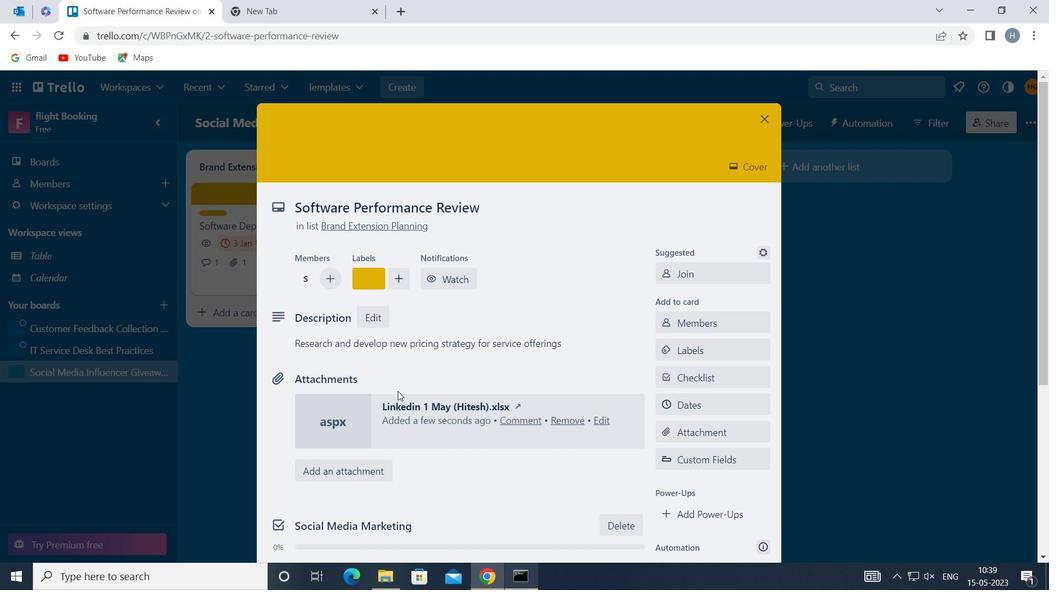 
Action: Mouse scrolled (403, 378) with delta (0, 0)
Screenshot: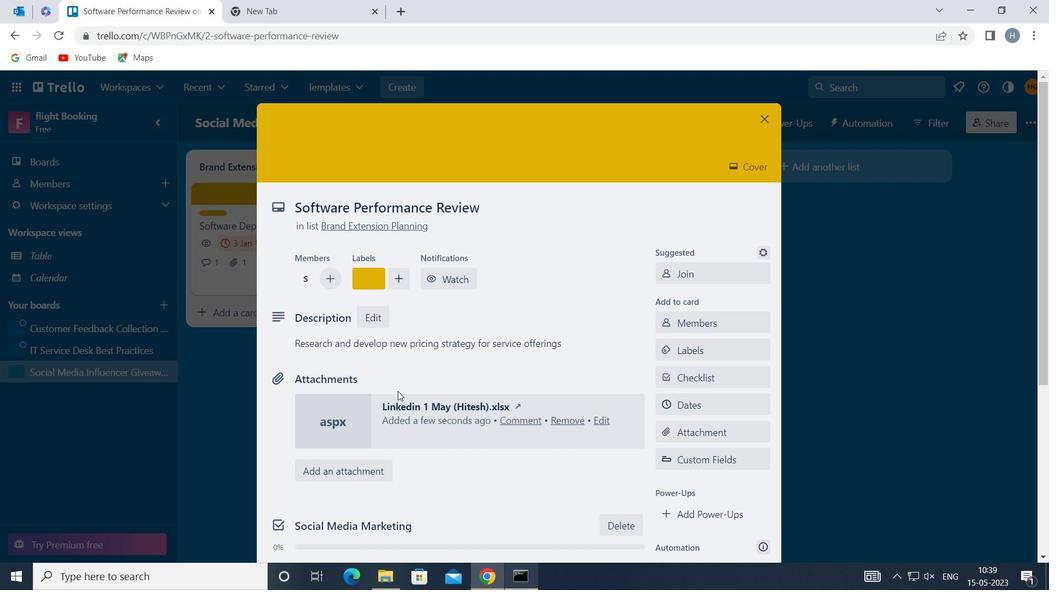 
Action: Mouse scrolled (403, 378) with delta (0, 0)
Screenshot: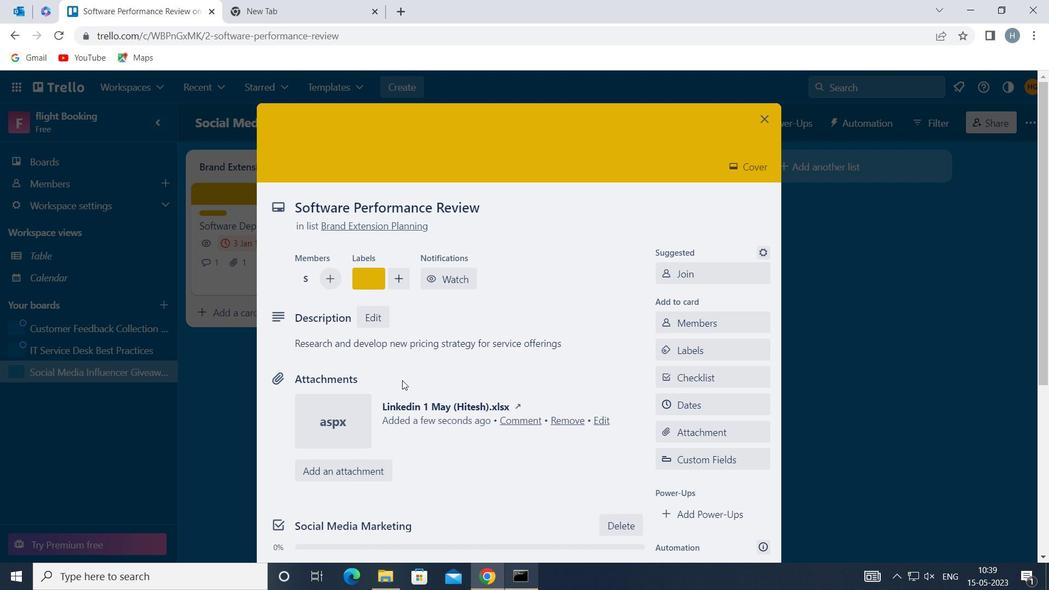 
Action: Mouse moved to (435, 449)
Screenshot: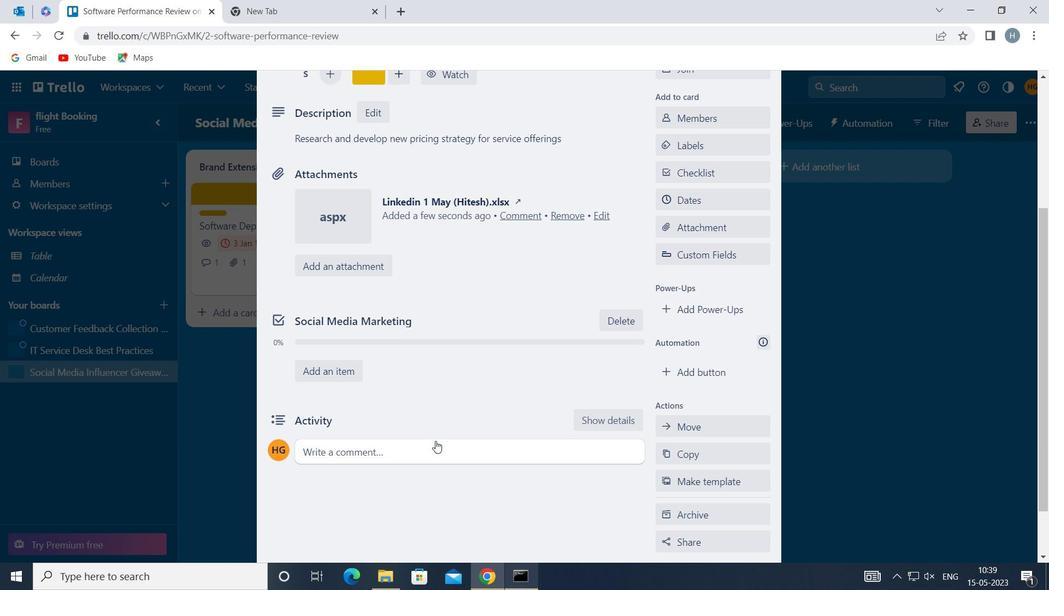 
Action: Mouse pressed left at (435, 449)
Screenshot: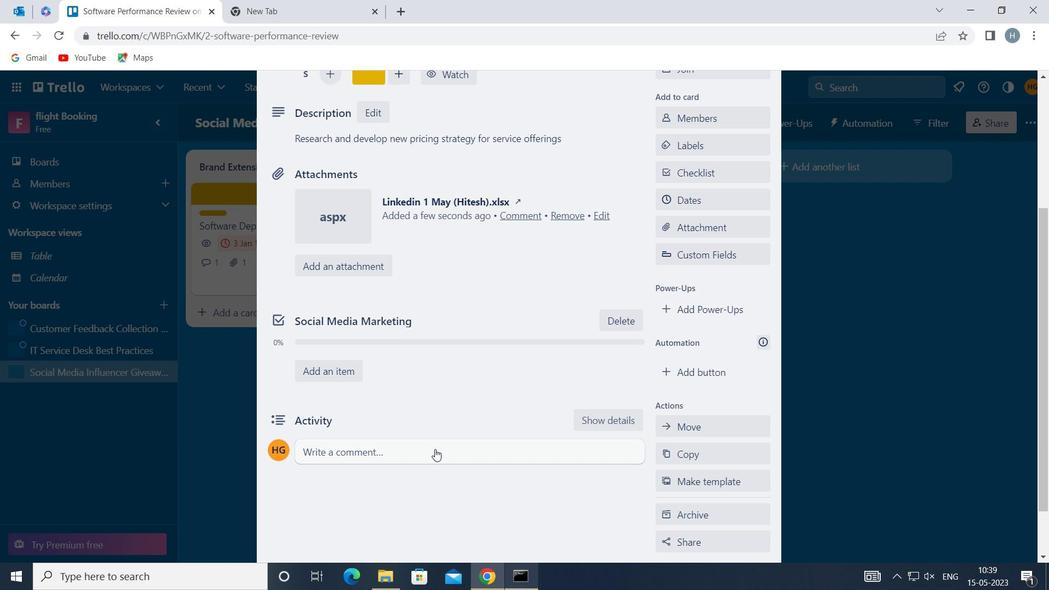 
Action: Key pressed <Key.shift>LET<Key.space>US<Key.space>APPROACH<Key.space>THIS<Key.space>TASK<Key.space>WITH<Key.space>A<Key.space>SENSE<Key.space>OG<Key.space><Key.space>TRANSPARENCY<Key.space>AND<Key.space>OPEB<Key.space>C<Key.backspace><Key.backspace><Key.backspace><Key.backspace><Key.backspace><Key.backspace><Key.backspace><Key.backspace><Key.backspace><Key.backspace><Key.backspace><Key.backspace><Key.backspace><Key.backspace><Key.backspace><Key.backspace><Key.backspace><Key.backspace><Key.backspace><Key.backspace><Key.backspace><Key.backspace><Key.backspace><Key.backspace><Key.backspace><Key.backspace><Key.backspace>OF<Key.space>TRANSPARENCY<Key.space>AND<Key.space>OPRN<Key.backspace><Key.backspace>EN<Key.space>COMMUNICATION<Key.space><Key.backspace>,<Key.space>ENSURING<Key.space>THAT<Key.space>ALL<Key.space>STAKEHOLDERS<Key.space>ARE<Key.space>INFORMED<Key.space>AND<Key.space>INVOLVED
Screenshot: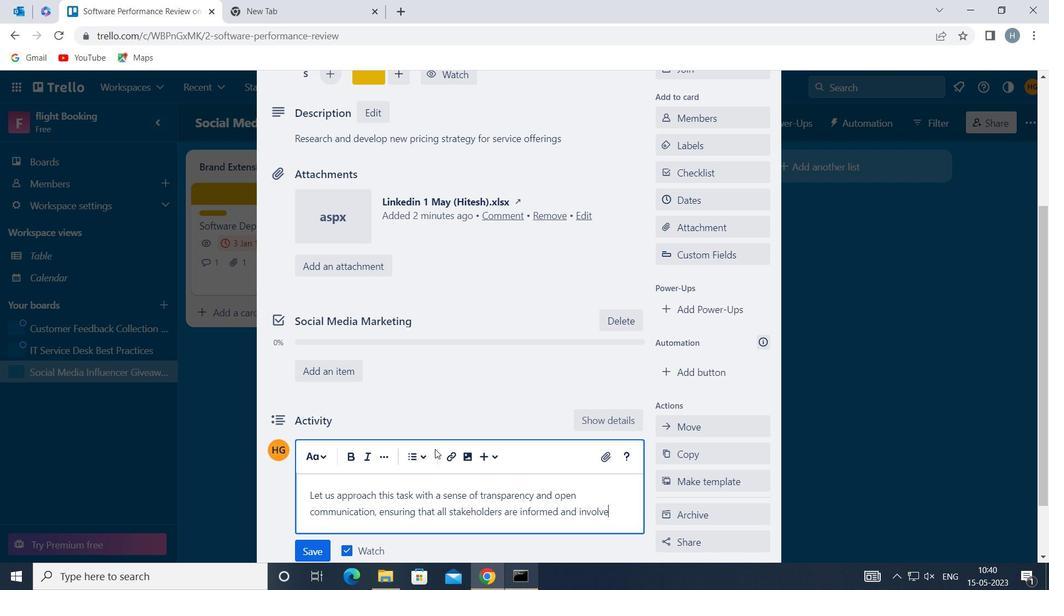 
Action: Mouse moved to (317, 546)
Screenshot: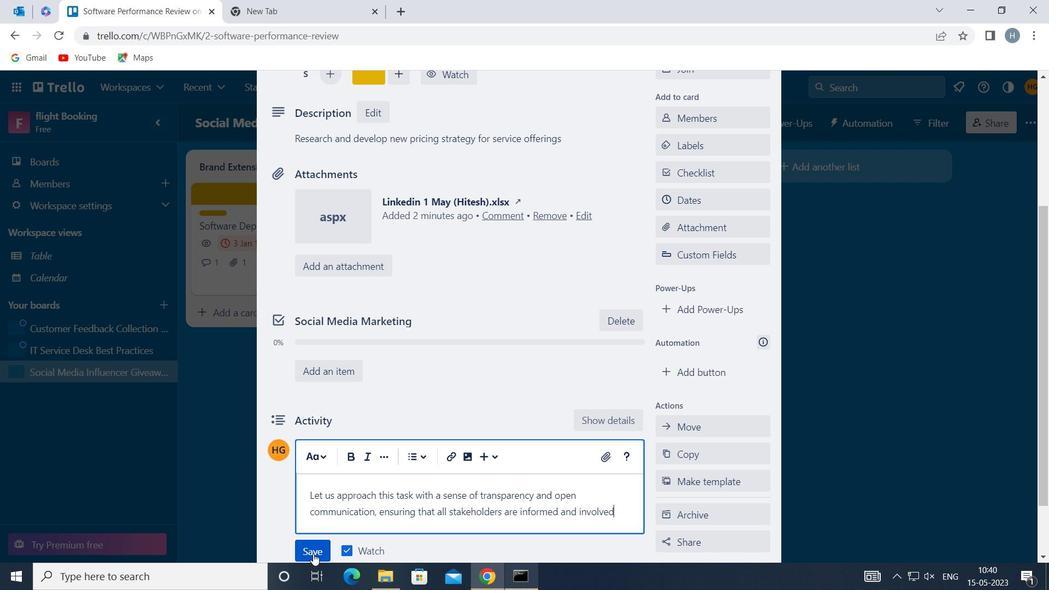 
Action: Mouse pressed left at (317, 546)
Screenshot: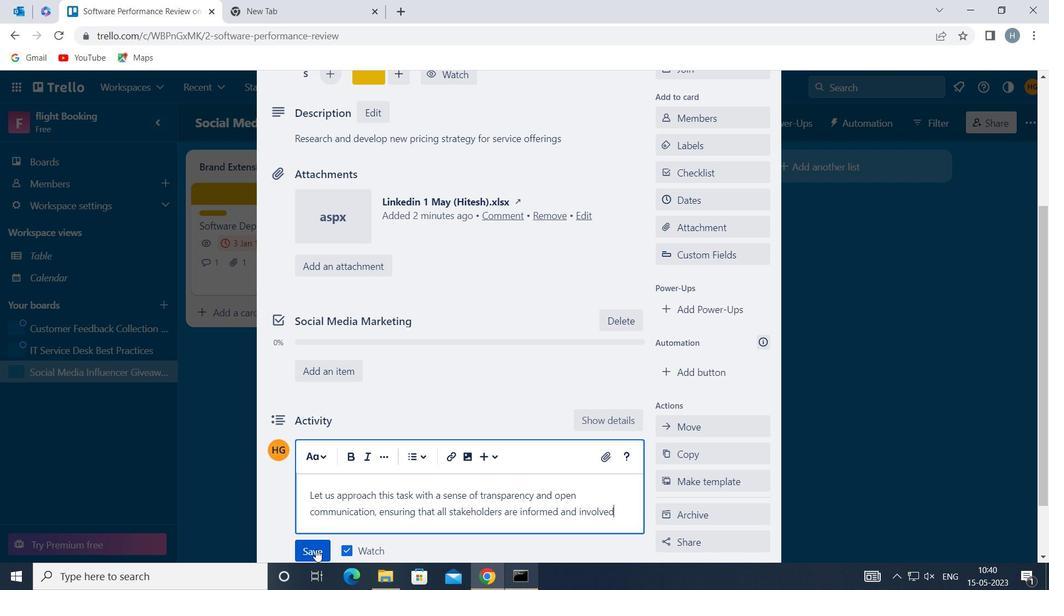 
Action: Mouse moved to (692, 203)
Screenshot: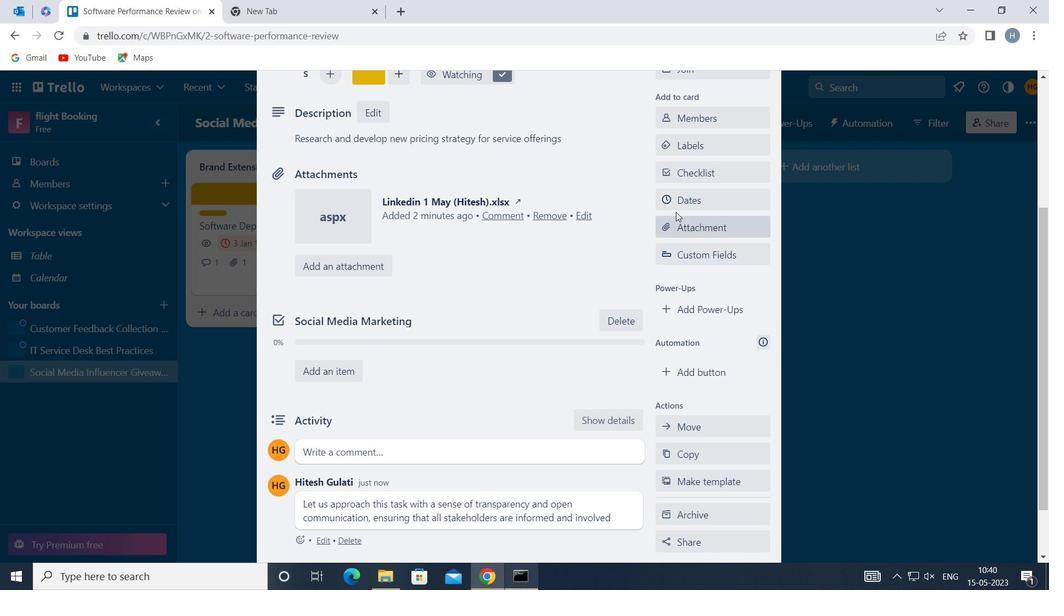 
Action: Mouse pressed left at (692, 203)
Screenshot: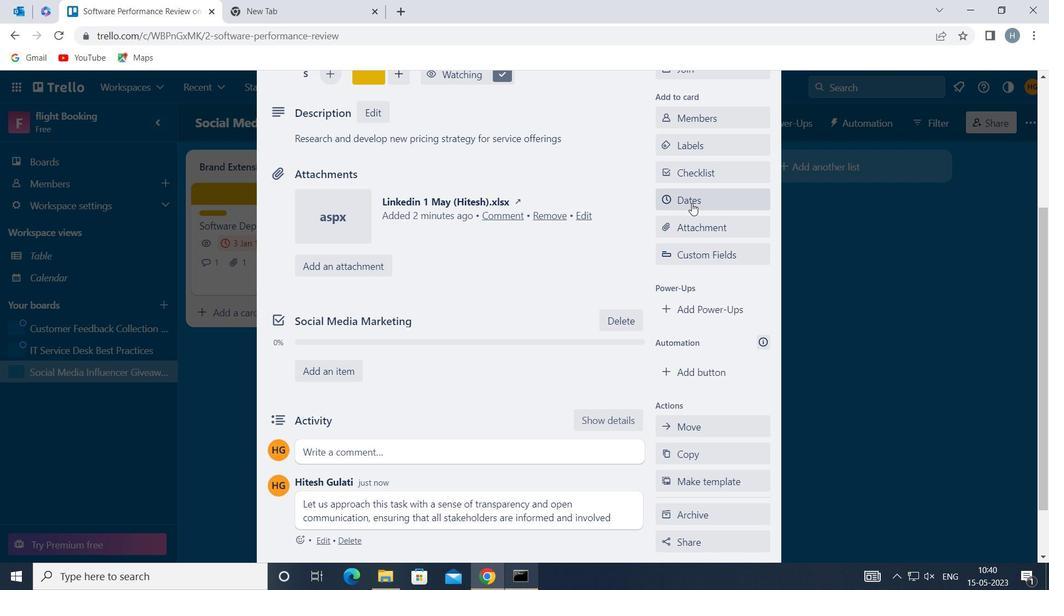 
Action: Mouse moved to (669, 362)
Screenshot: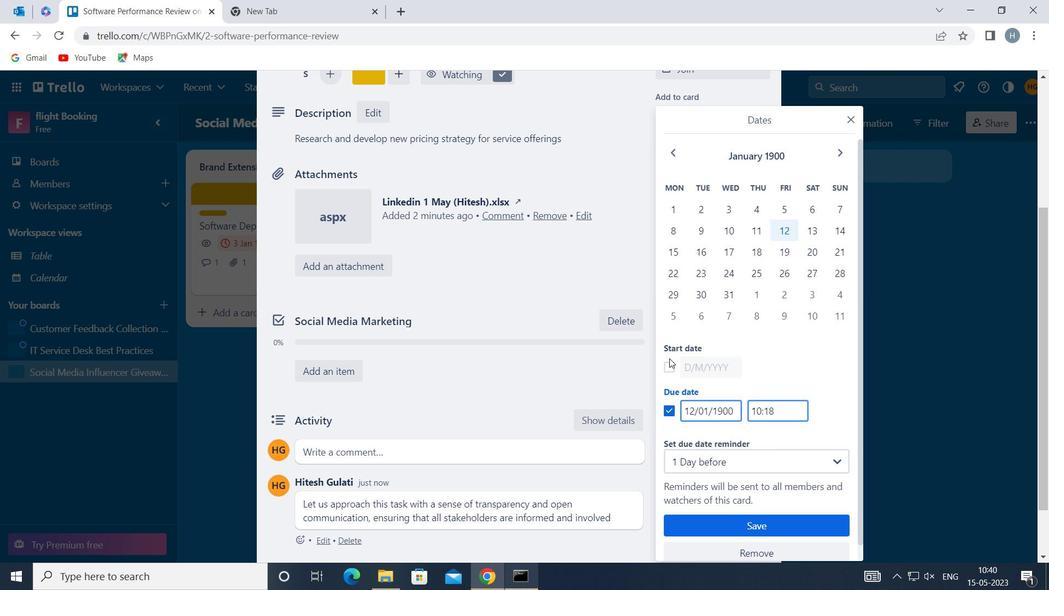 
Action: Mouse pressed left at (669, 362)
Screenshot: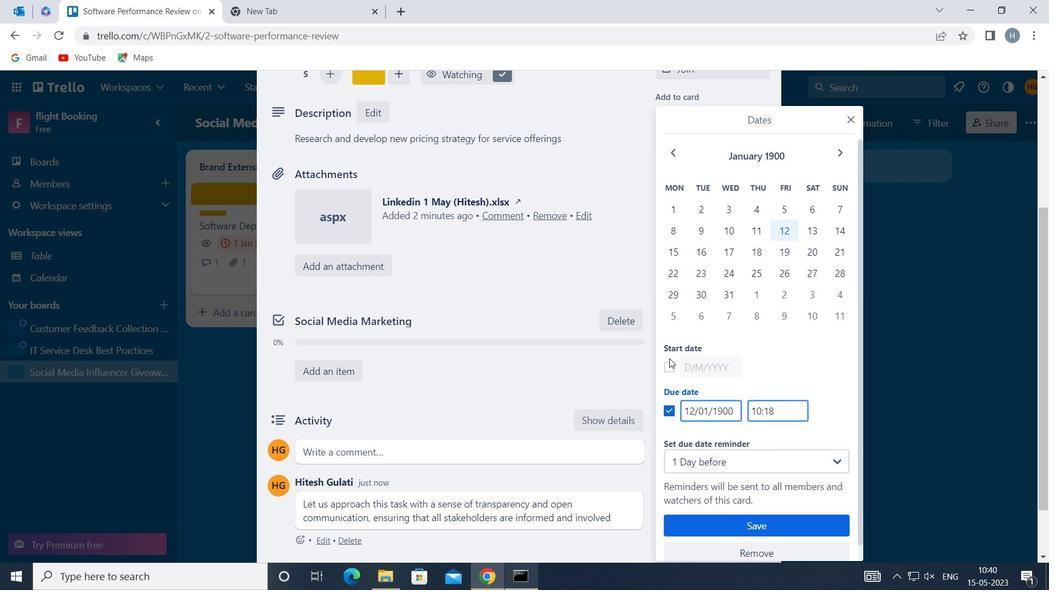 
Action: Mouse moved to (685, 363)
Screenshot: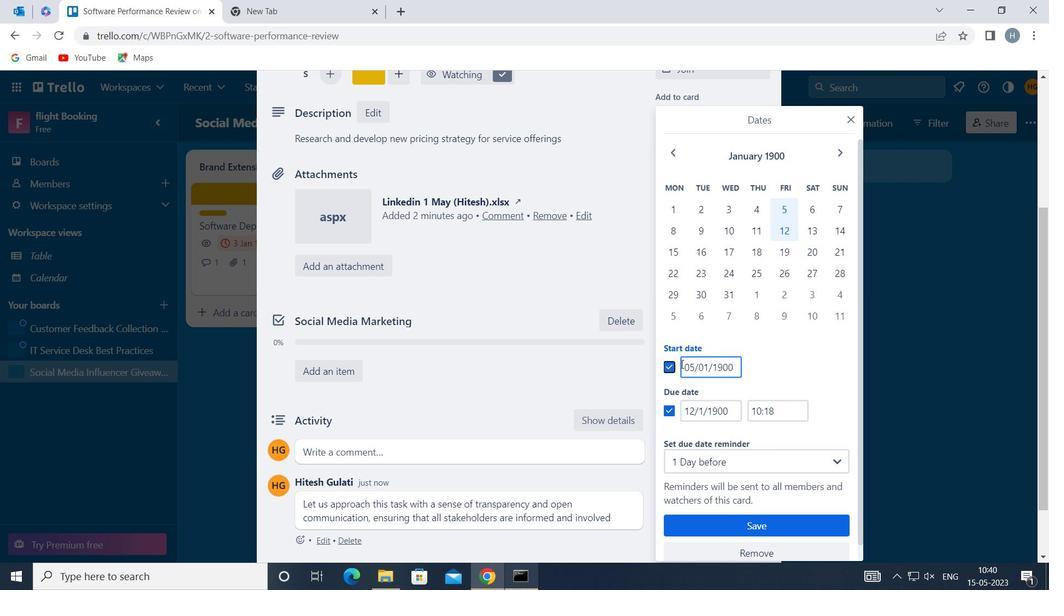 
Action: Mouse pressed left at (685, 363)
Screenshot: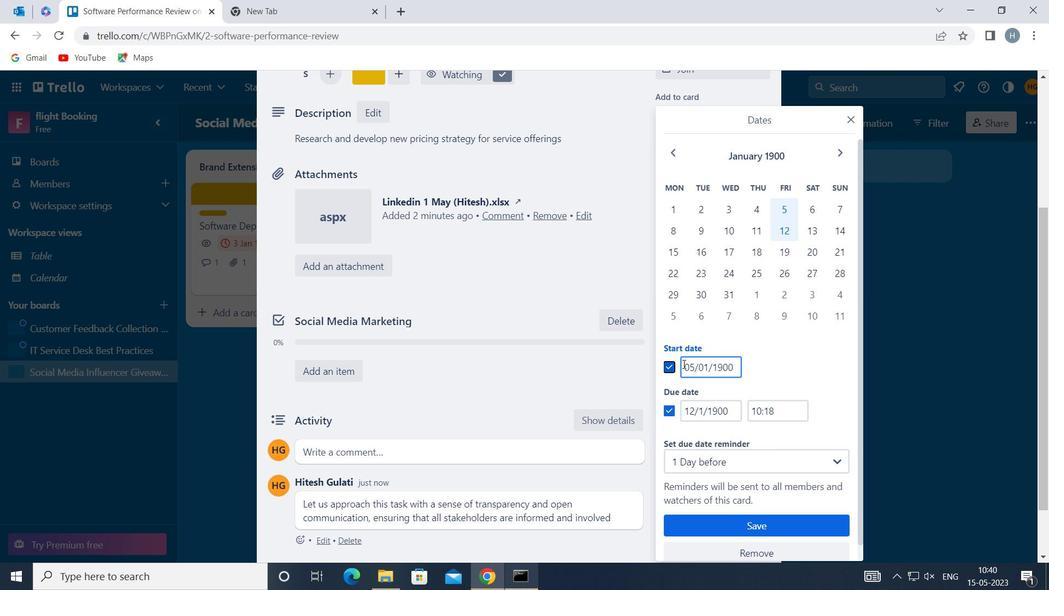 
Action: Key pressed <Key.right><Key.backspace>6
Screenshot: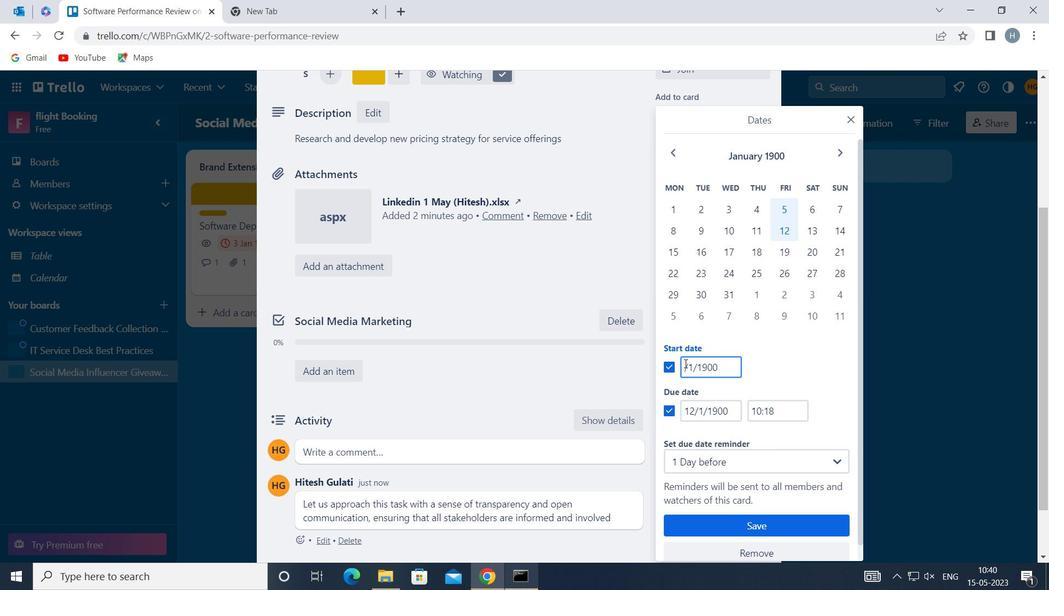 
Action: Mouse moved to (684, 406)
Screenshot: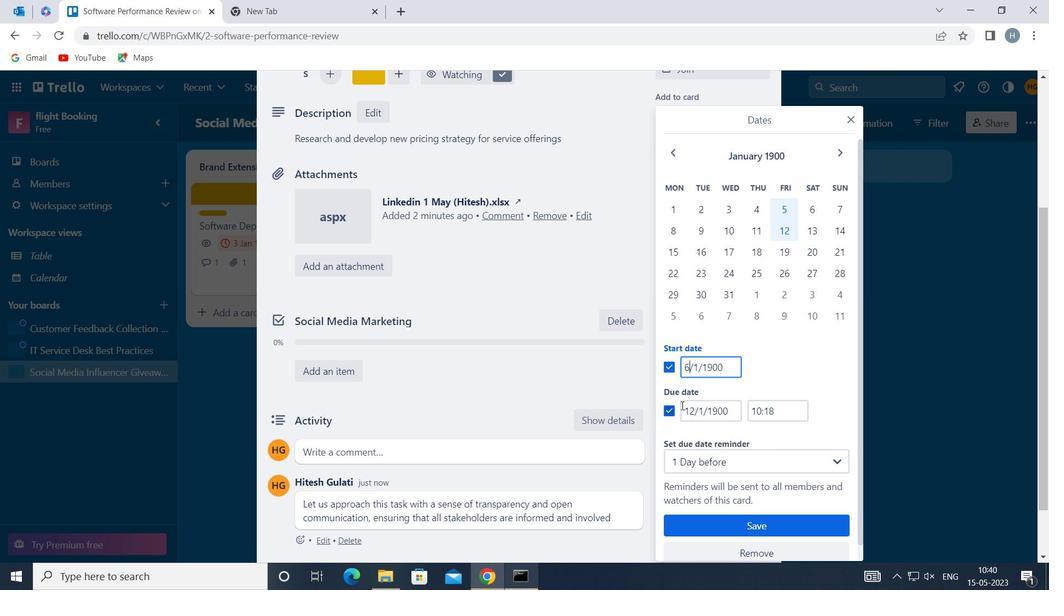 
Action: Mouse pressed left at (684, 406)
Screenshot: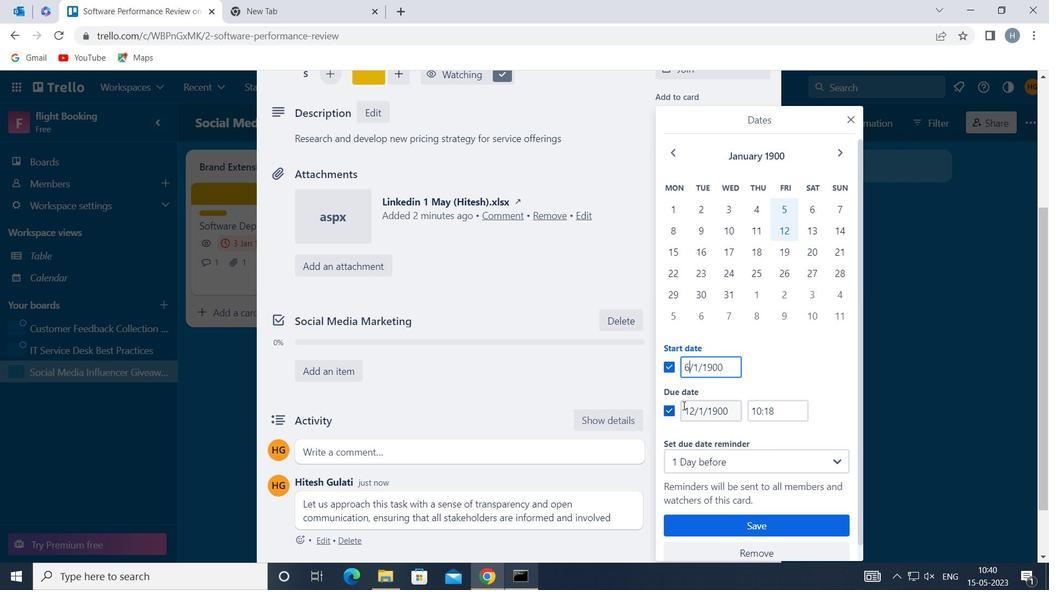 
Action: Mouse moved to (684, 406)
Screenshot: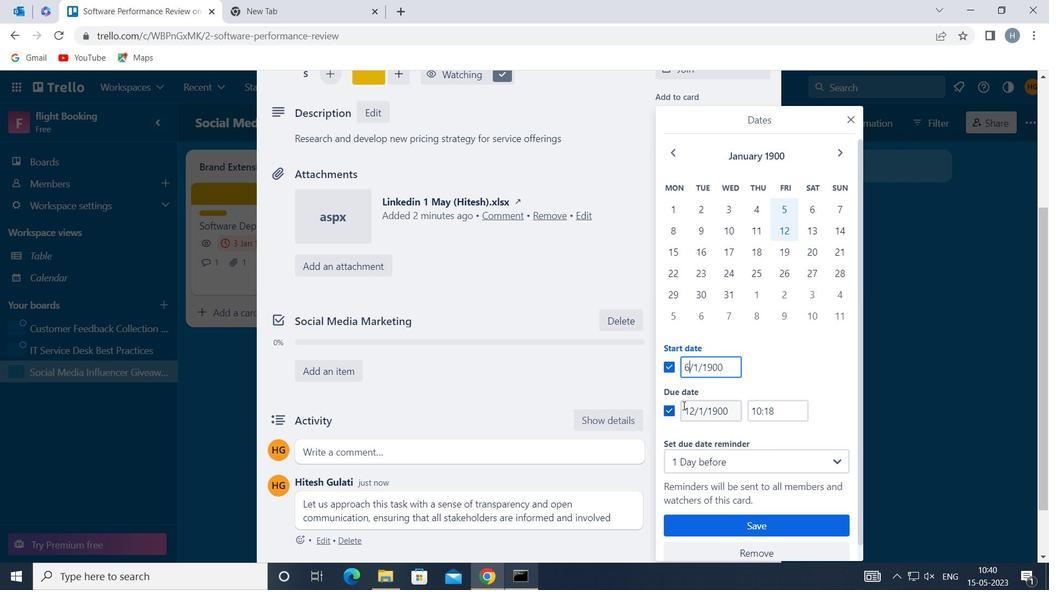
Action: Key pressed <Key.right><Key.right><Key.backspace>3
Screenshot: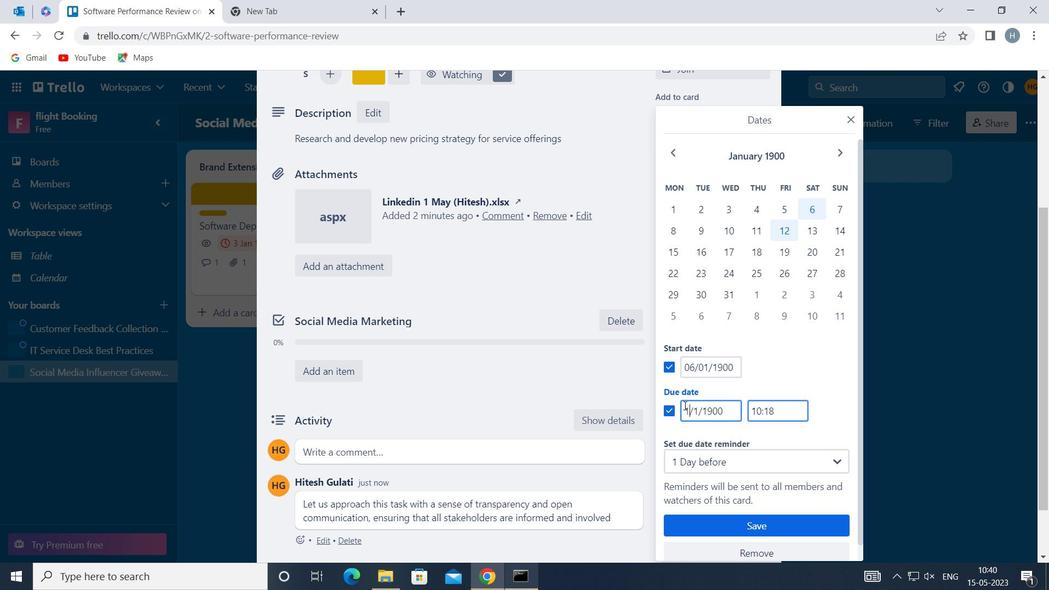 
Action: Mouse moved to (696, 524)
Screenshot: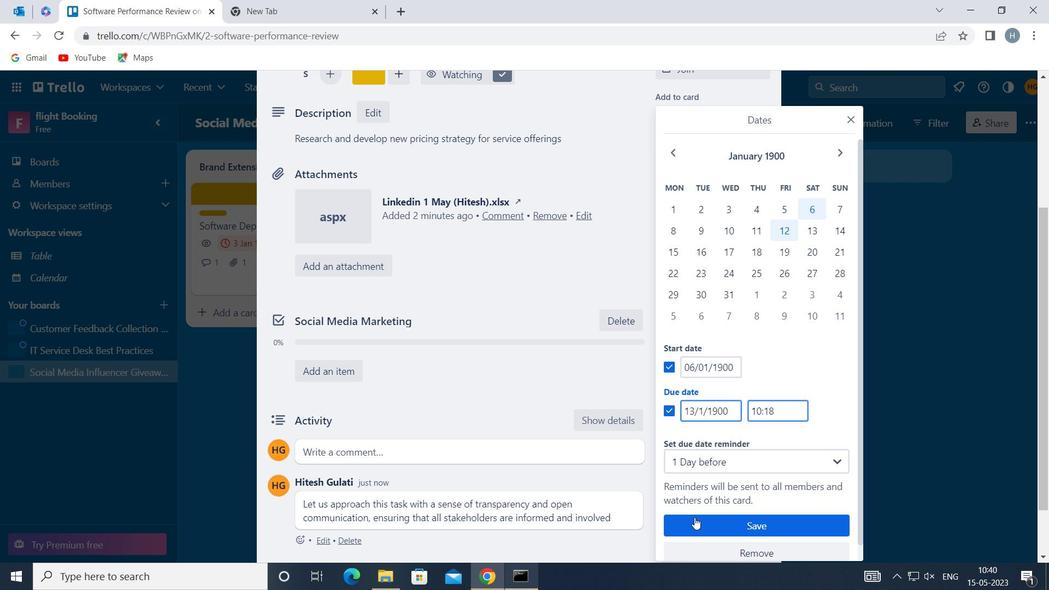 
Action: Mouse pressed left at (696, 524)
Screenshot: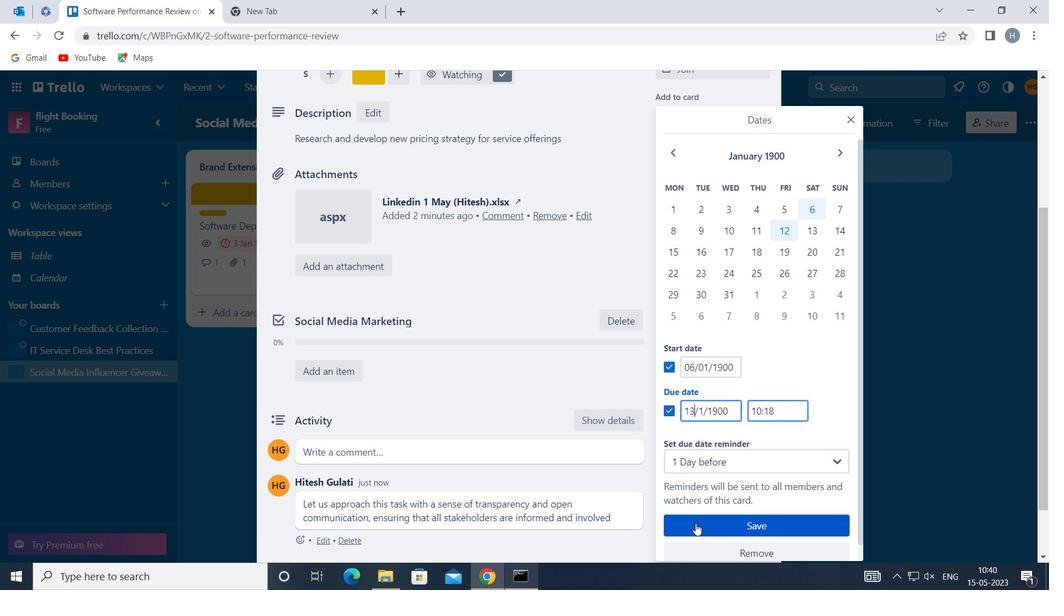 
Action: Mouse moved to (560, 285)
Screenshot: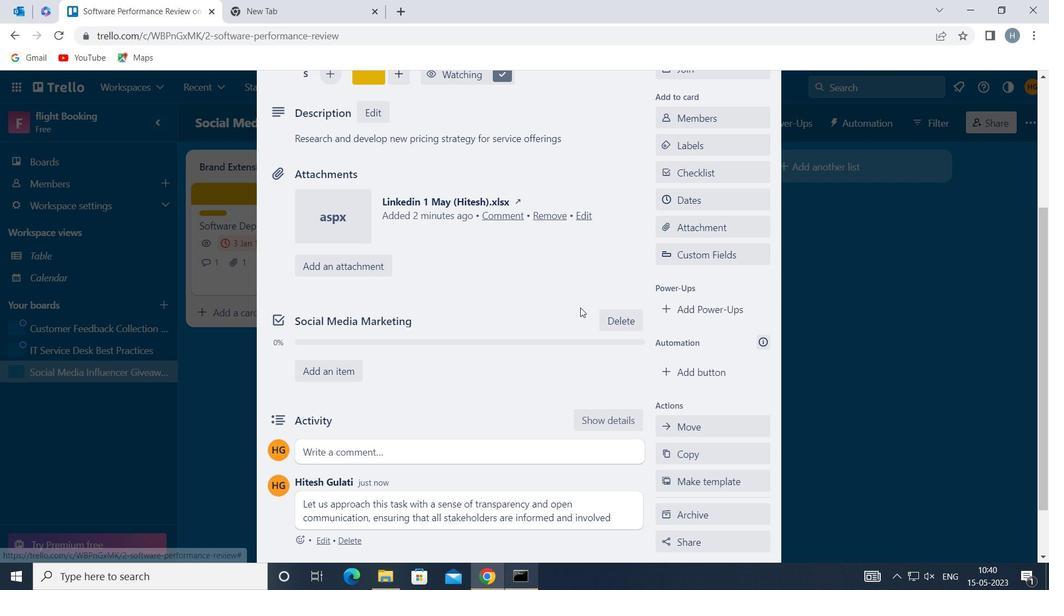
